 Task: Send an email with the signature Devin Parker with the subject Thank you for a leave of absence and the message We need to schedule a meeting with the client to discuss the project progress. Can you please arrange this? from softage.10@softage.net to softage.8@softage.net and move the email from Sent Items to the folder Competitive analysis
Action: Mouse moved to (97, 97)
Screenshot: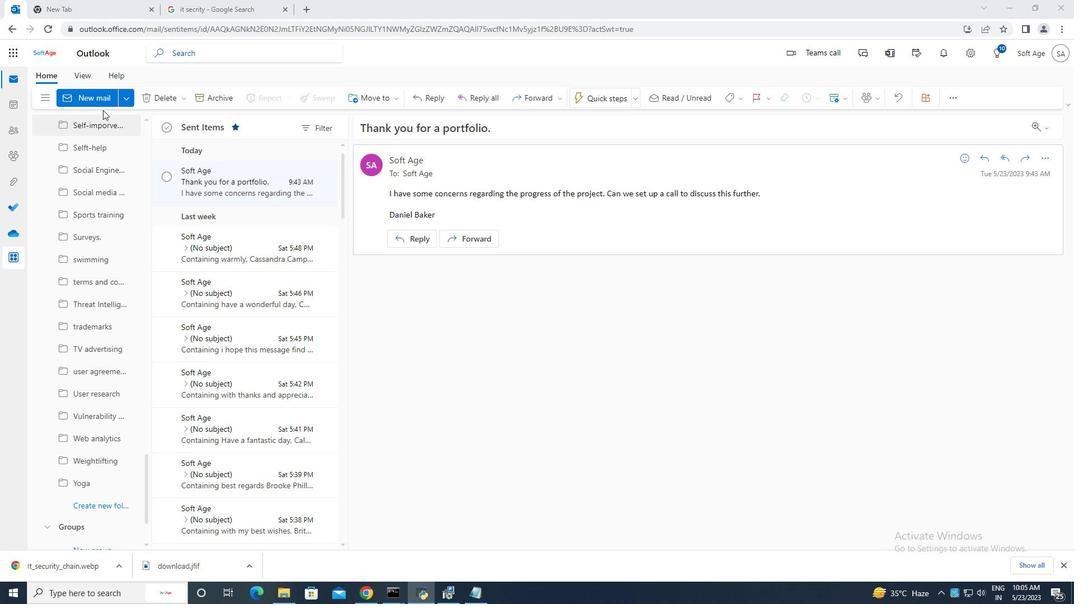 
Action: Mouse pressed left at (97, 97)
Screenshot: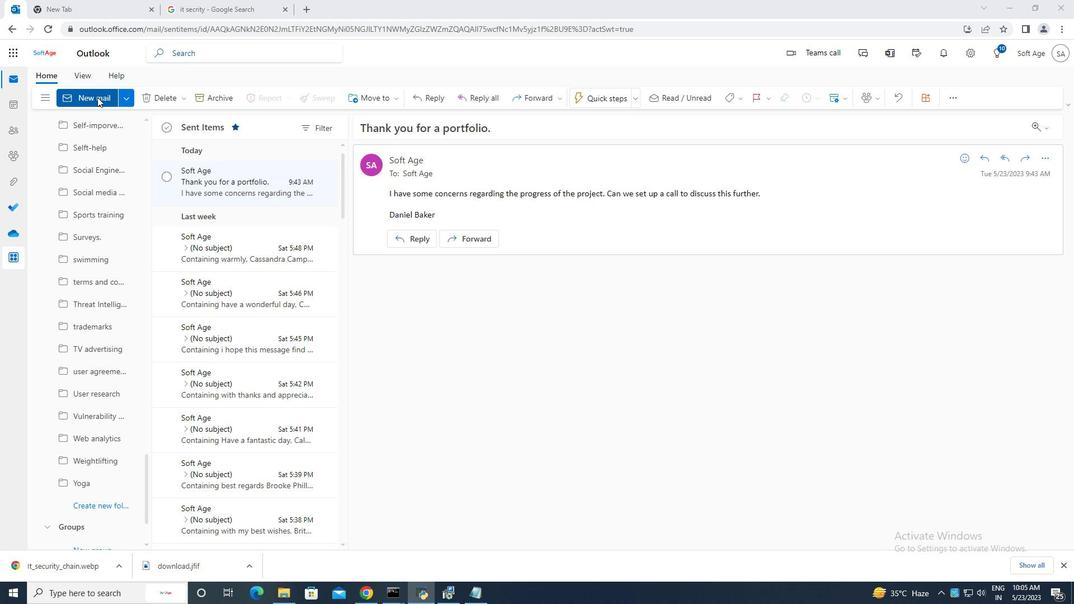 
Action: Mouse moved to (717, 101)
Screenshot: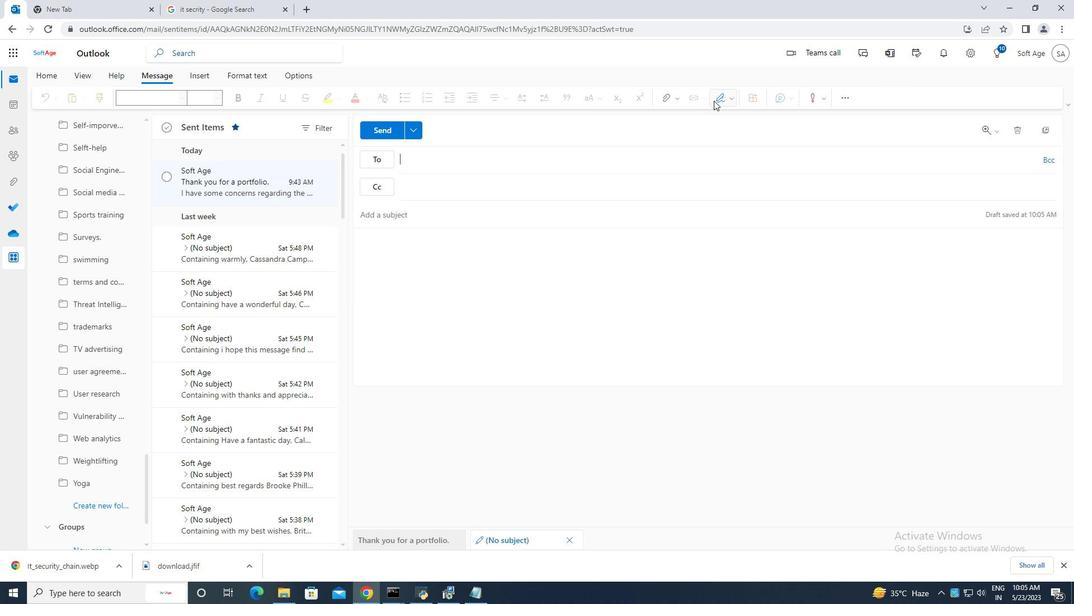 
Action: Mouse pressed left at (717, 101)
Screenshot: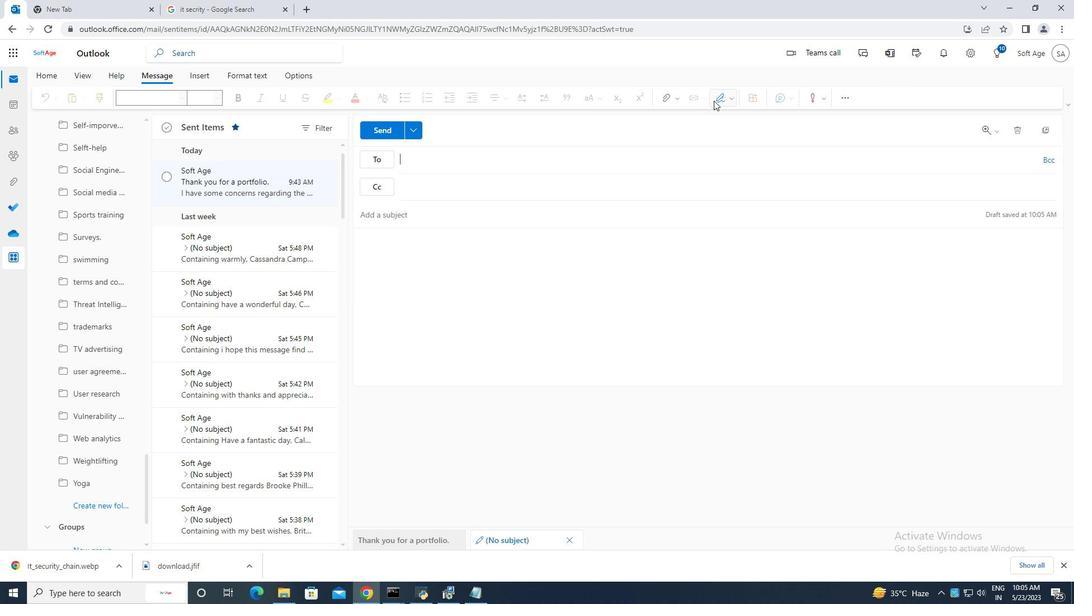 
Action: Mouse moved to (707, 147)
Screenshot: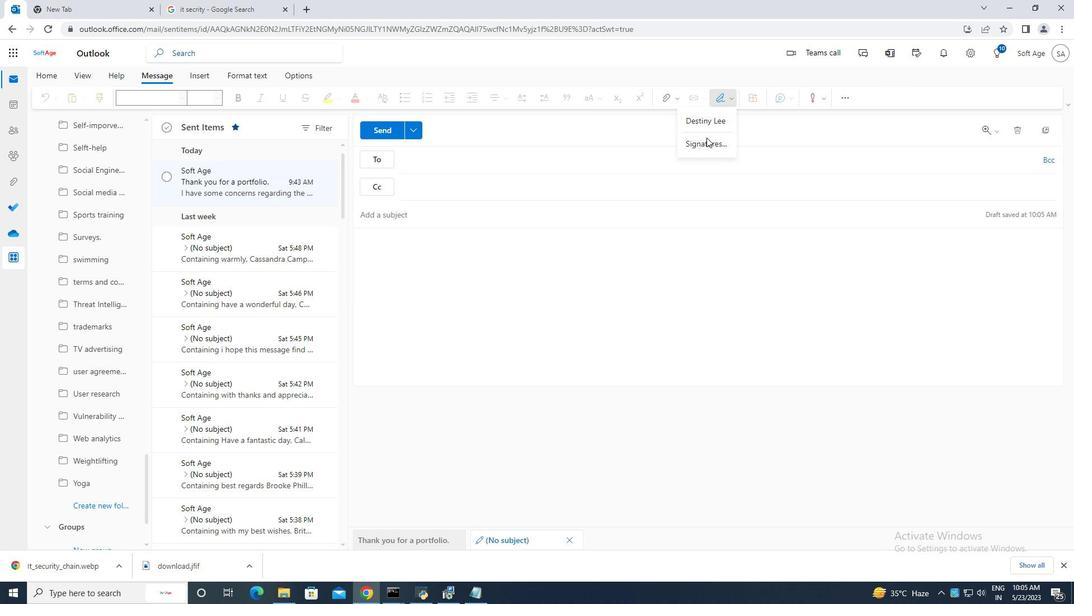 
Action: Mouse pressed left at (707, 147)
Screenshot: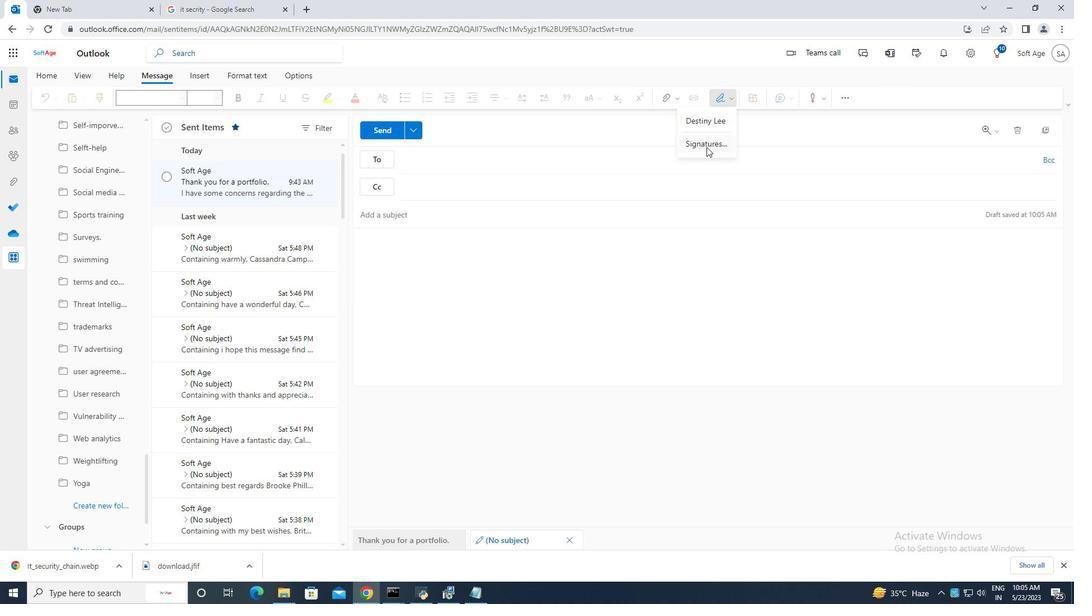 
Action: Mouse moved to (758, 188)
Screenshot: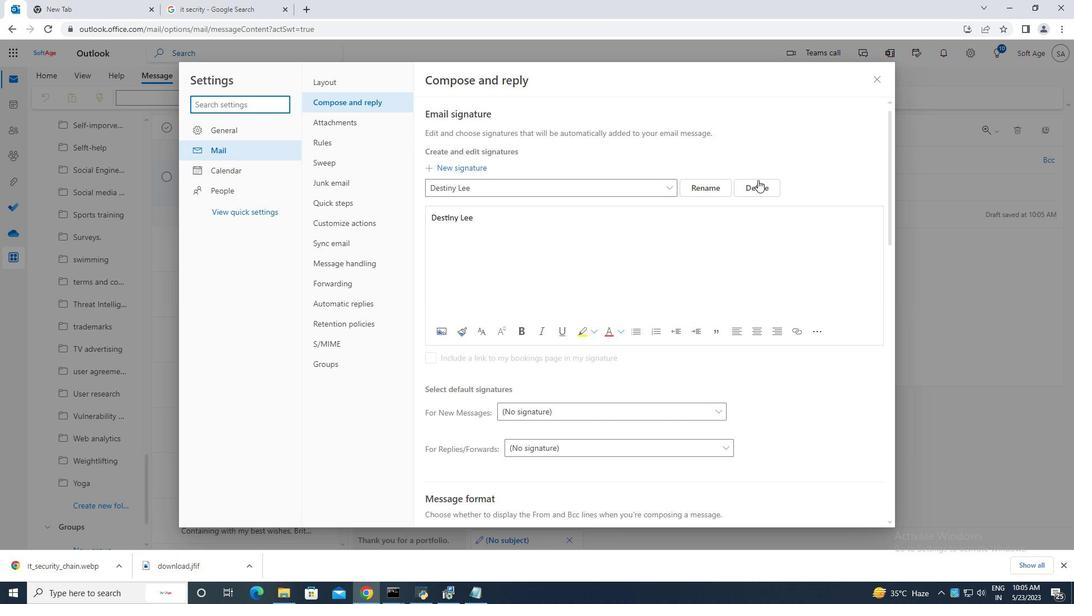
Action: Mouse pressed left at (758, 188)
Screenshot: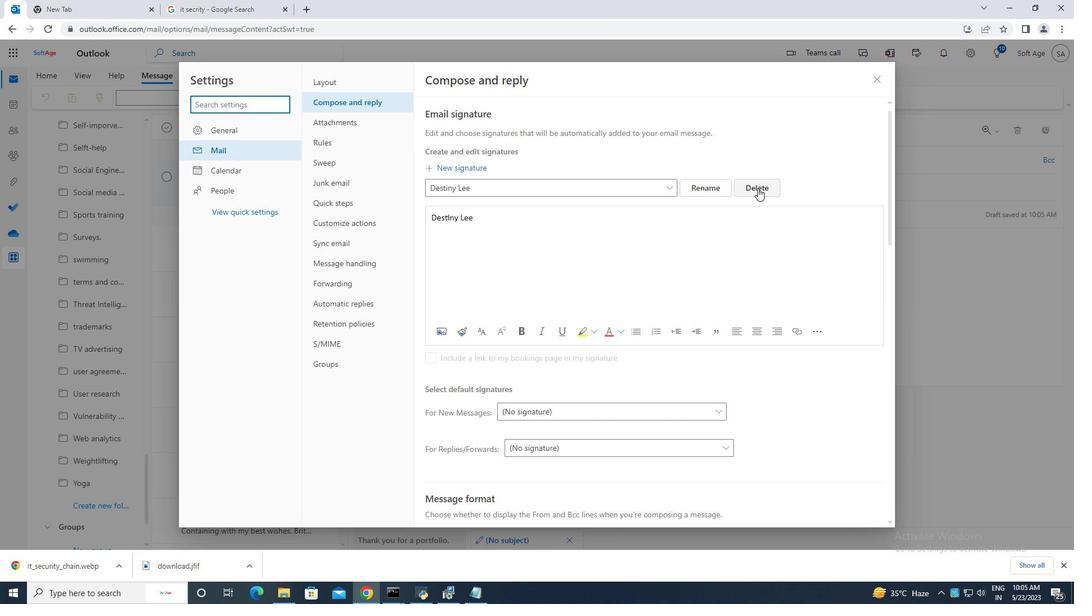 
Action: Mouse moved to (500, 192)
Screenshot: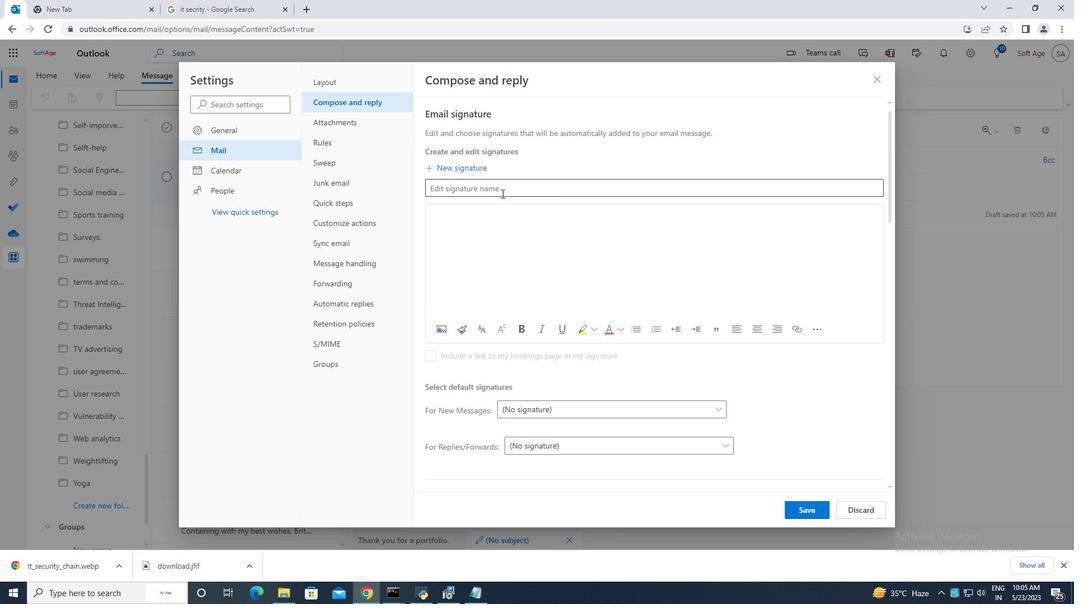 
Action: Mouse pressed left at (500, 192)
Screenshot: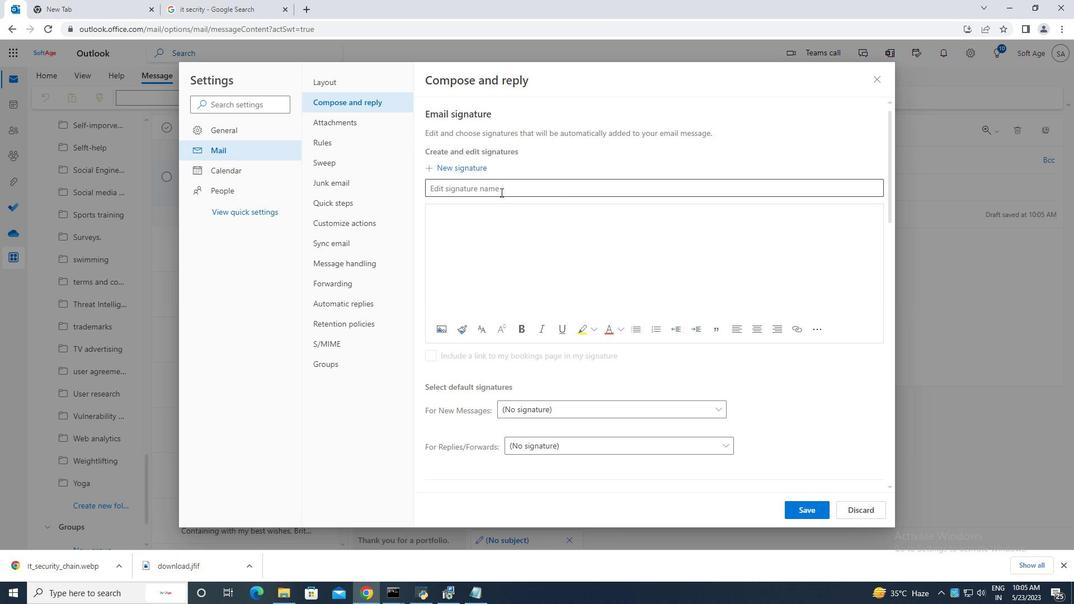 
Action: Mouse moved to (497, 192)
Screenshot: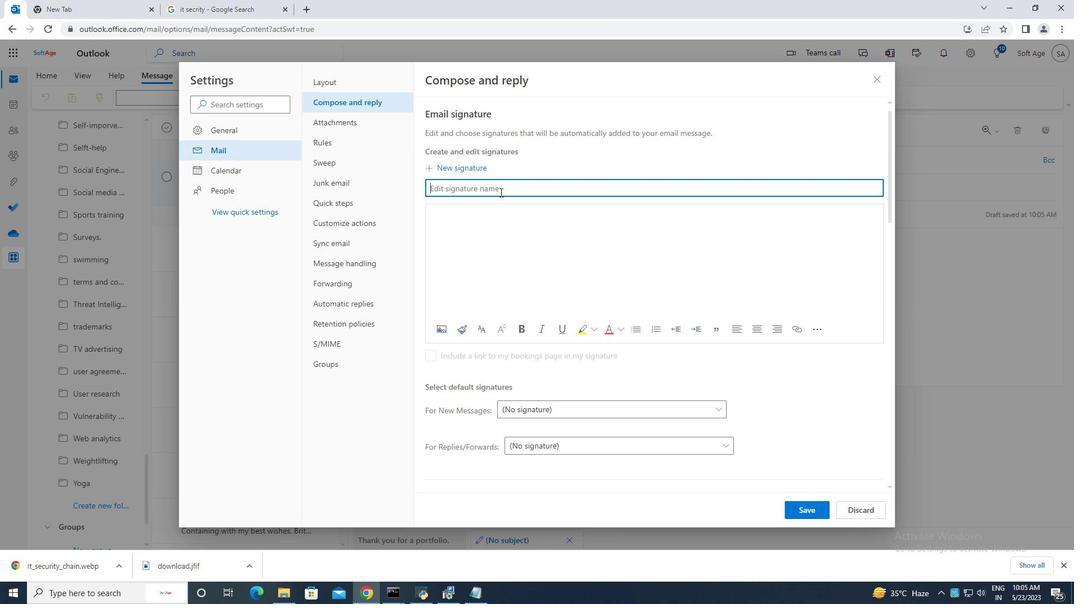 
Action: Key pressed <Key.caps_lock>D<Key.caps_lock>evin<Key.space><Key.caps_lock>PARKER<Key.space><Key.backspace><Key.backspace><Key.backspace><Key.backspace><Key.backspace><Key.backspace><Key.caps_lock>arker
Screenshot: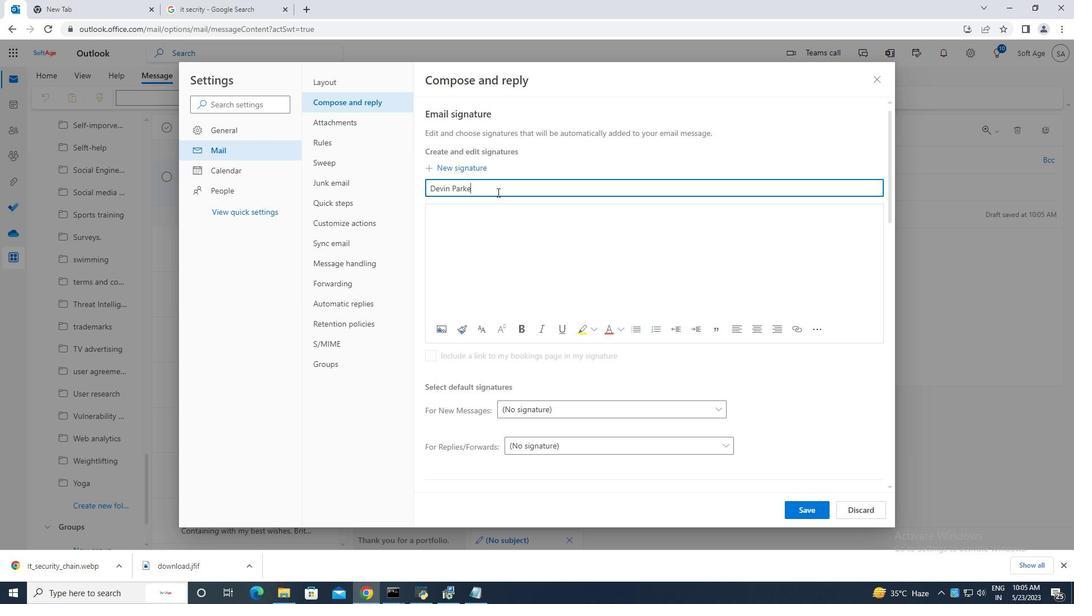
Action: Mouse moved to (450, 217)
Screenshot: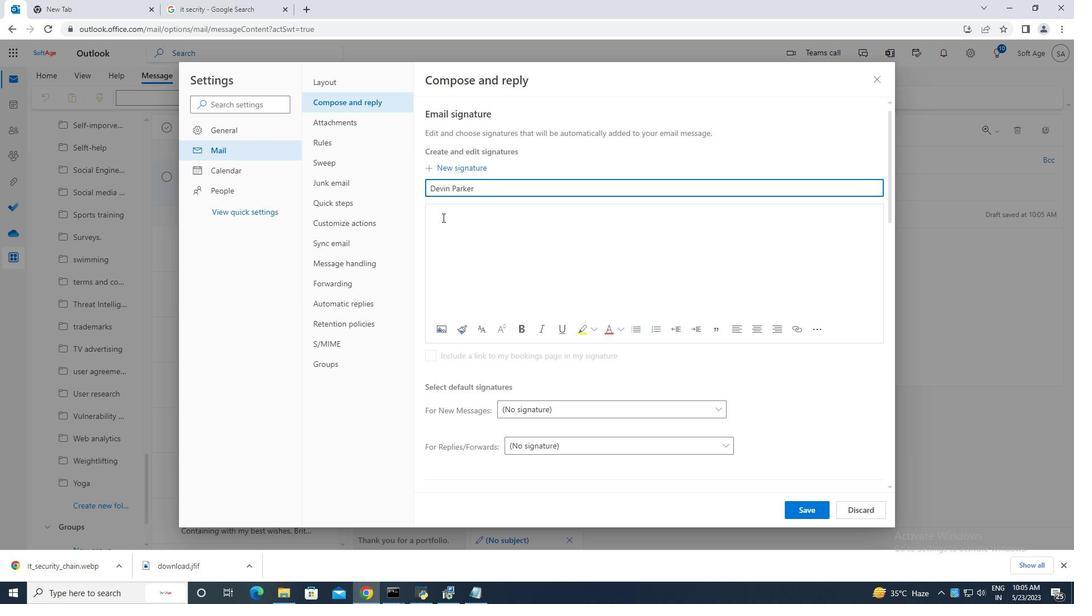 
Action: Mouse pressed left at (450, 217)
Screenshot: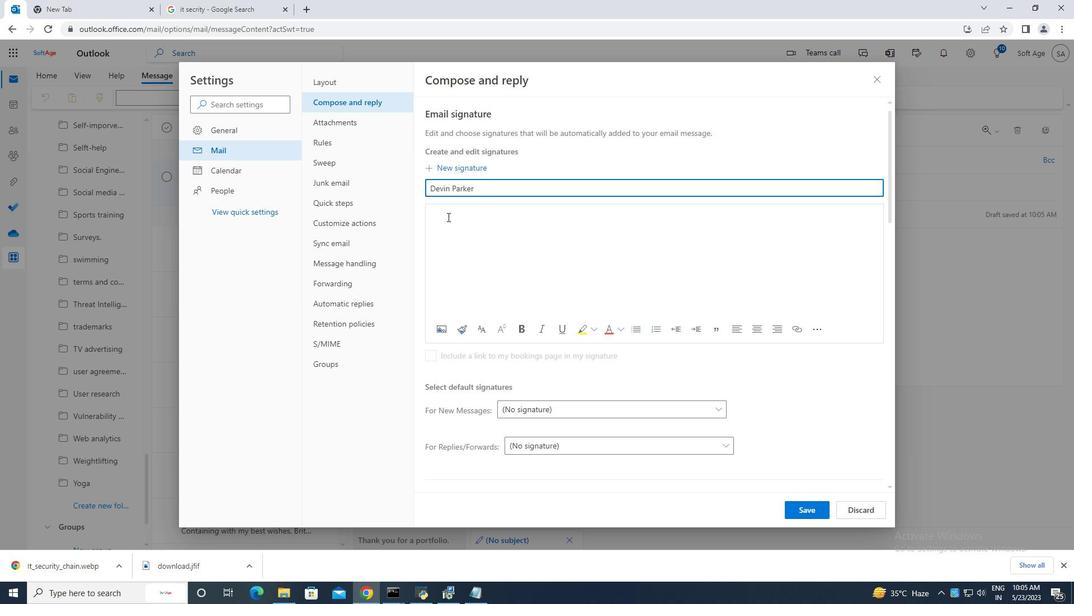 
Action: Mouse moved to (475, 221)
Screenshot: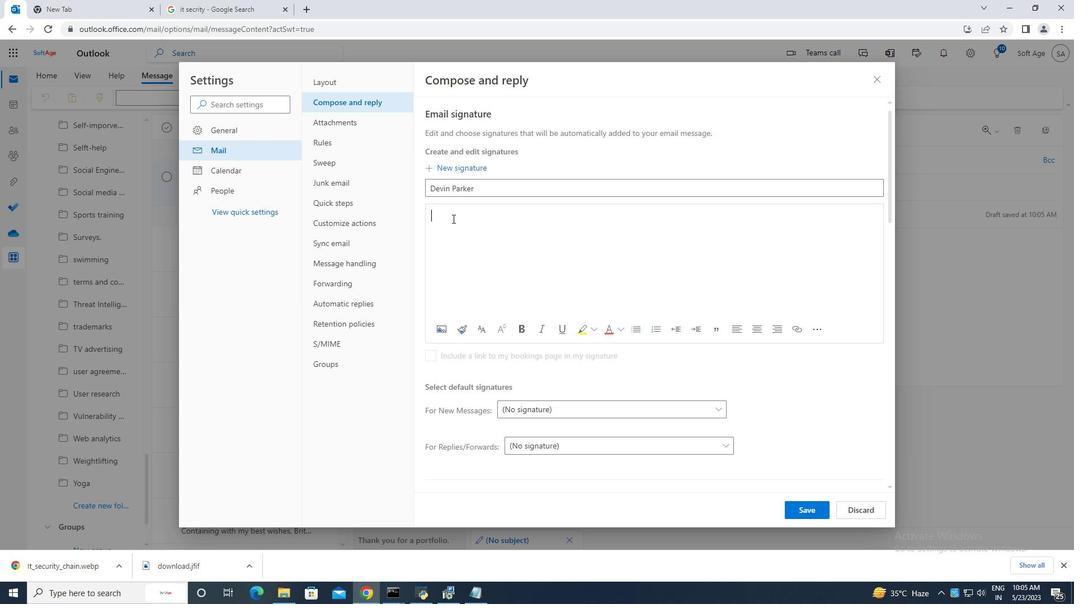 
Action: Key pressed <Key.caps_lock>D<Key.caps_lock>evin<Key.space><Key.caps_lock>P<Key.caps_lock>arker
Screenshot: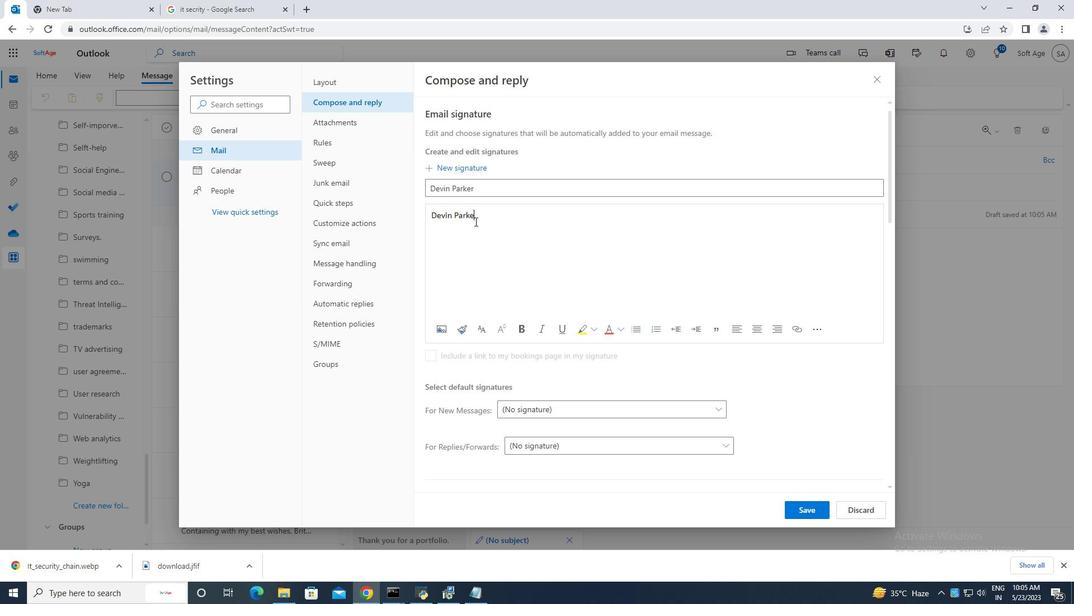 
Action: Mouse moved to (820, 511)
Screenshot: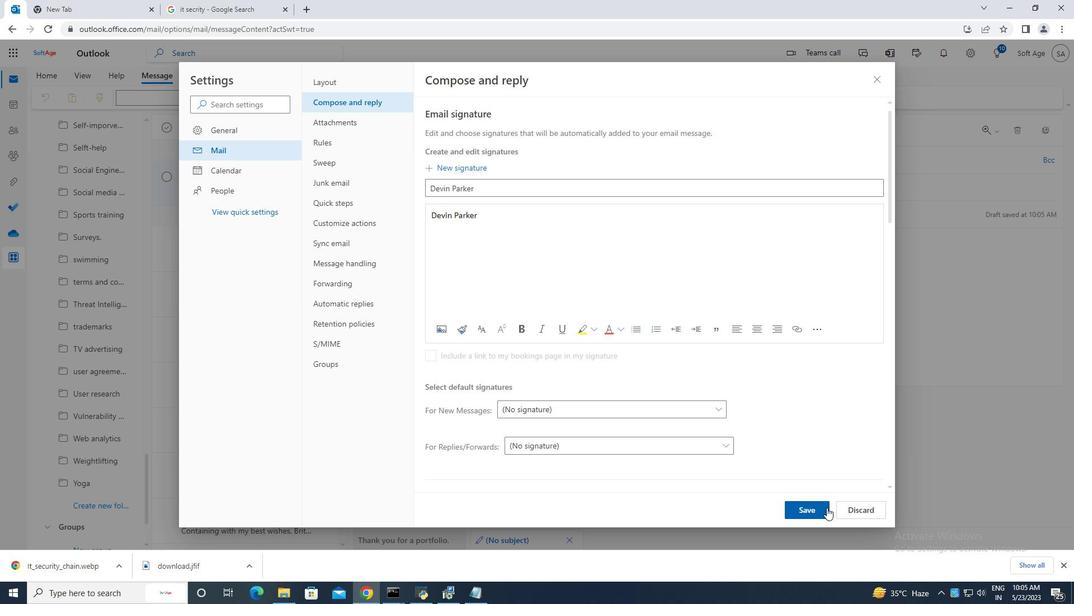
Action: Mouse pressed left at (820, 511)
Screenshot: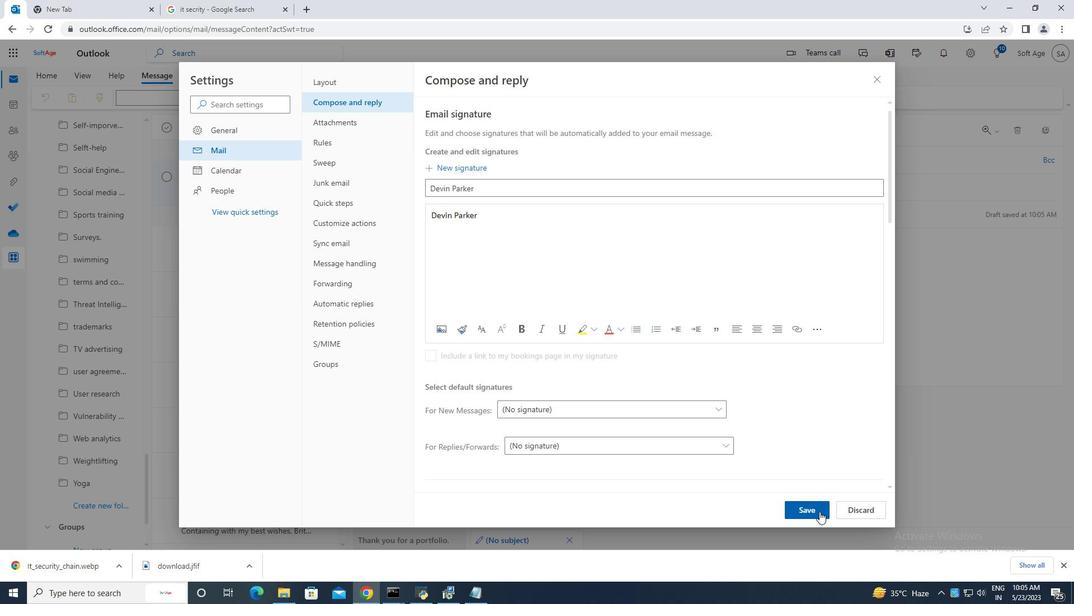 
Action: Mouse moved to (881, 84)
Screenshot: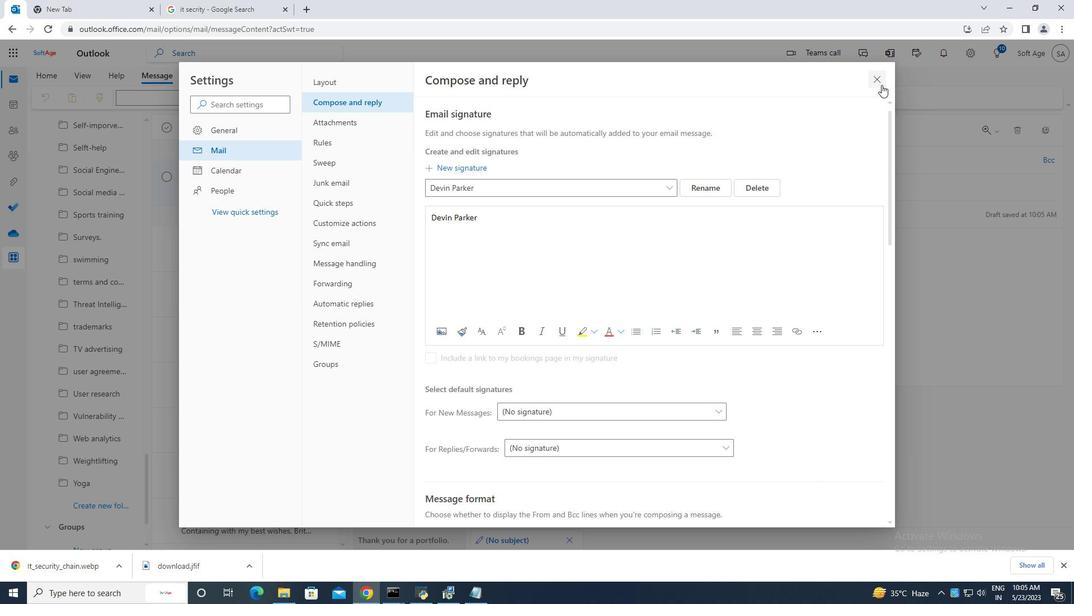 
Action: Mouse pressed left at (881, 84)
Screenshot: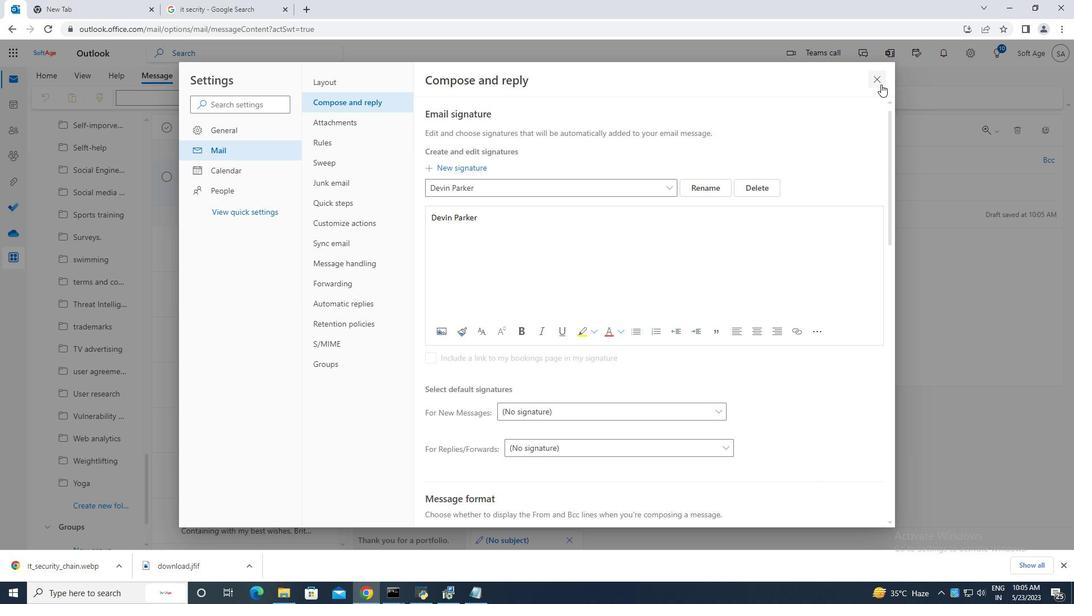 
Action: Mouse moved to (727, 99)
Screenshot: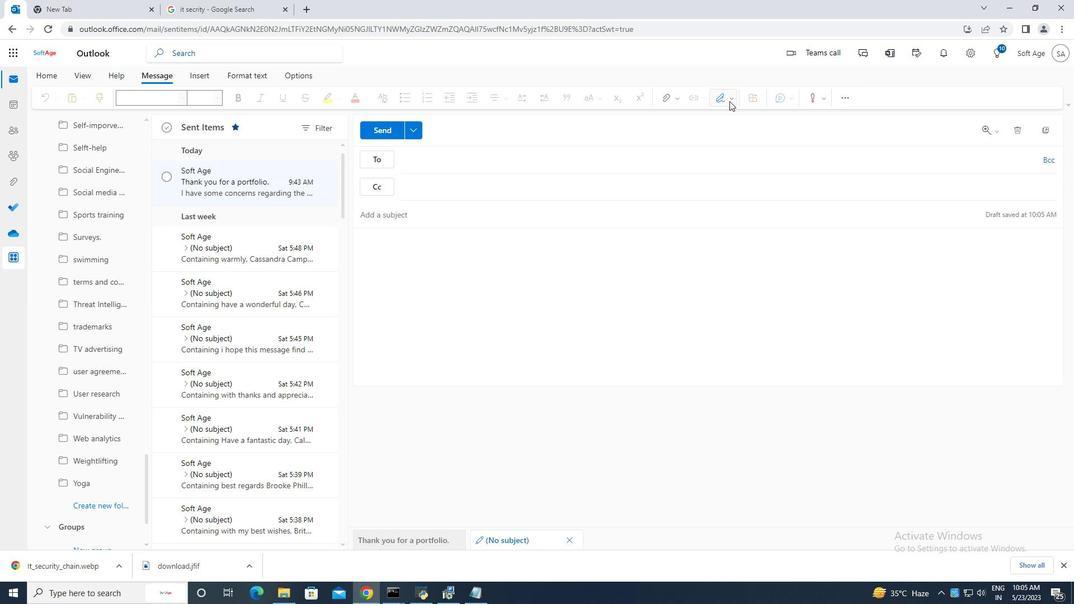 
Action: Mouse pressed left at (727, 99)
Screenshot: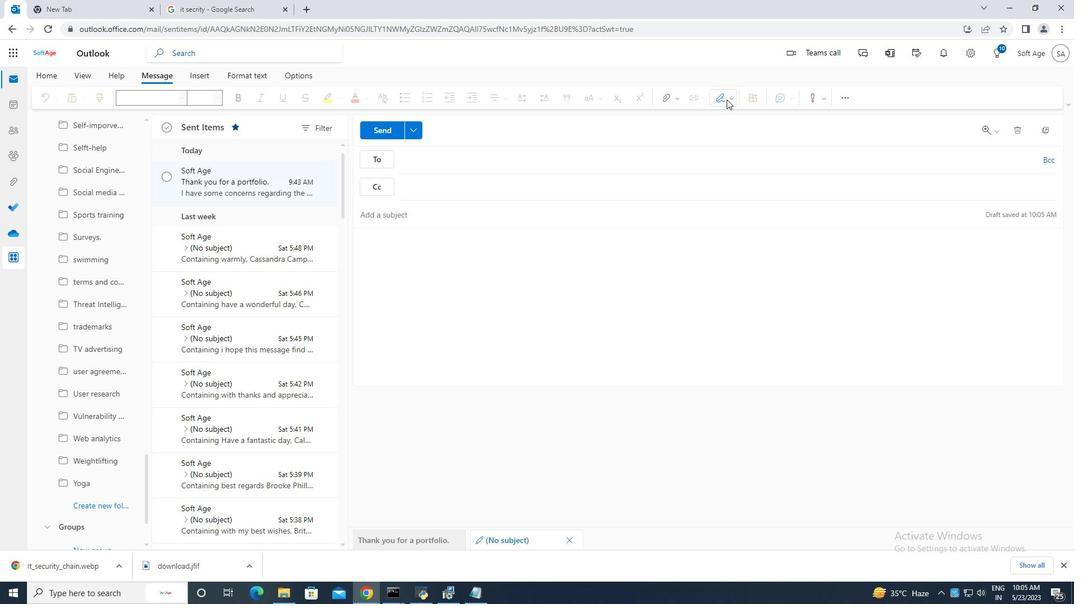 
Action: Mouse moved to (714, 116)
Screenshot: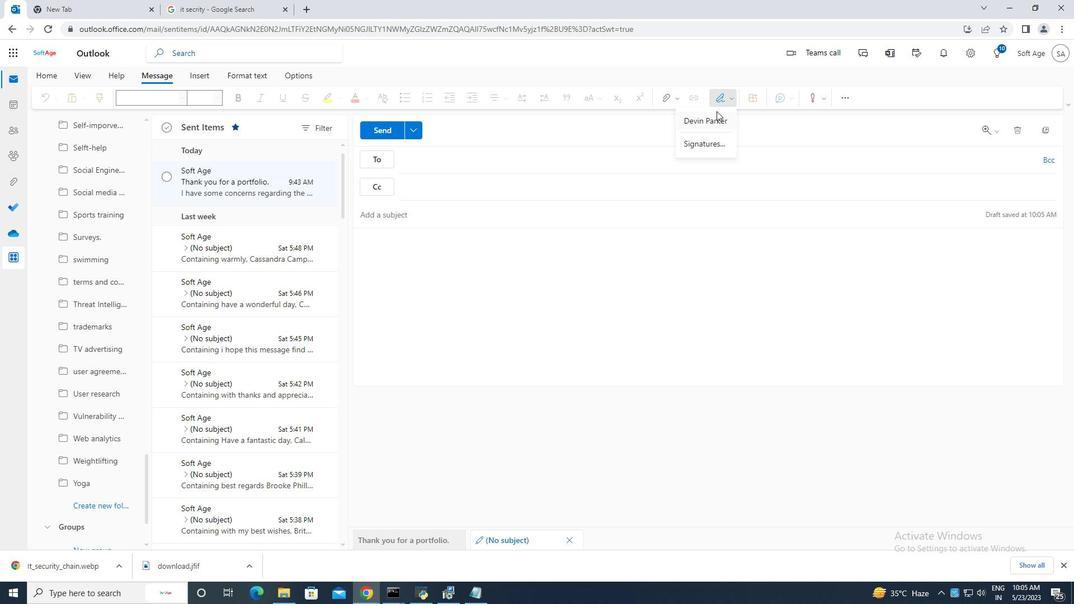 
Action: Mouse pressed left at (714, 116)
Screenshot: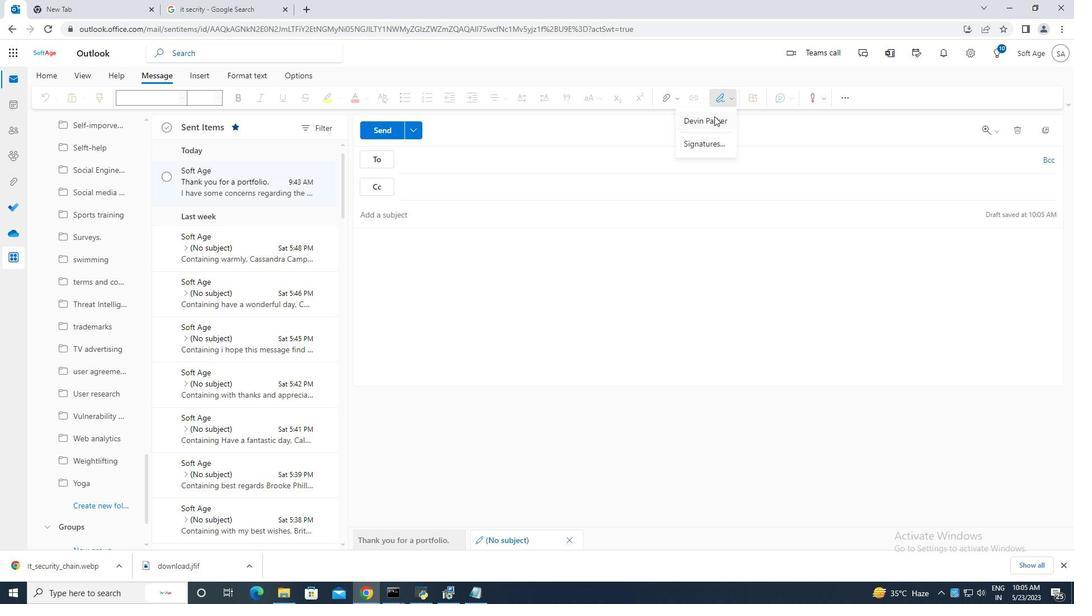 
Action: Mouse moved to (394, 211)
Screenshot: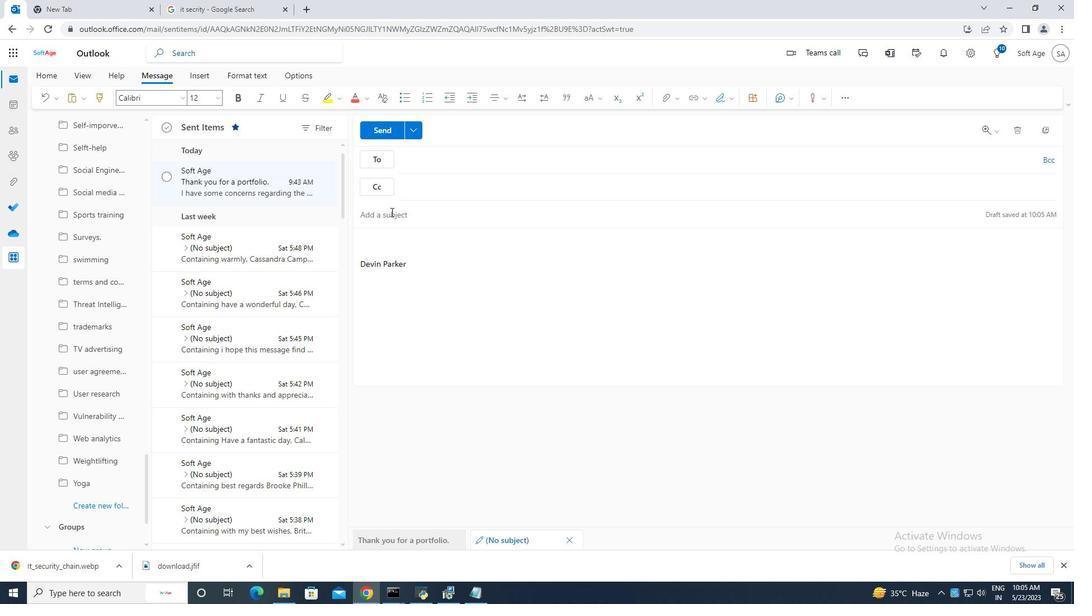
Action: Mouse pressed left at (394, 211)
Screenshot: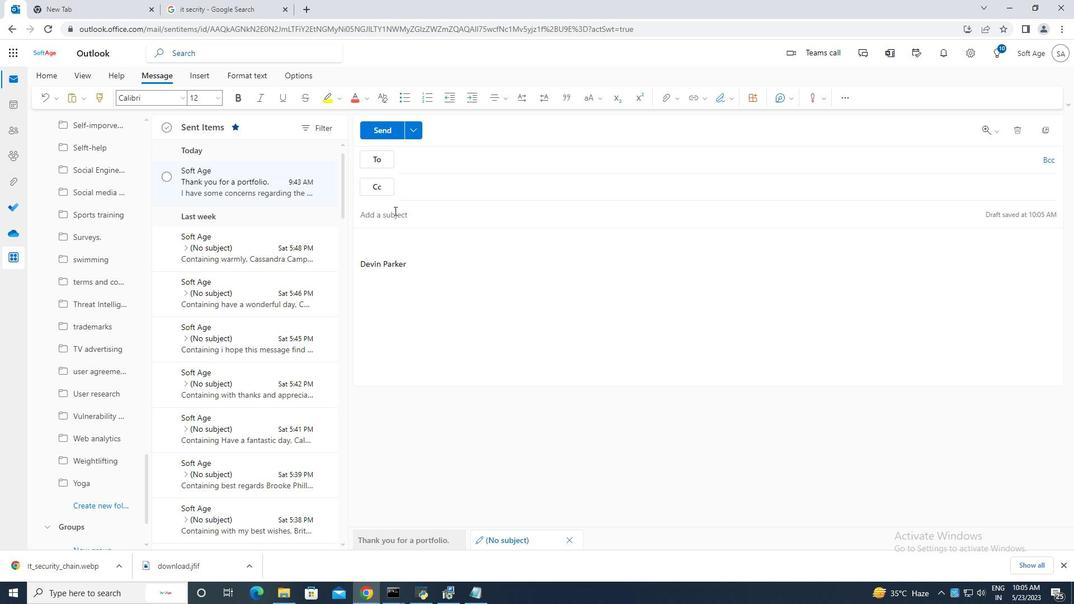 
Action: Mouse moved to (386, 214)
Screenshot: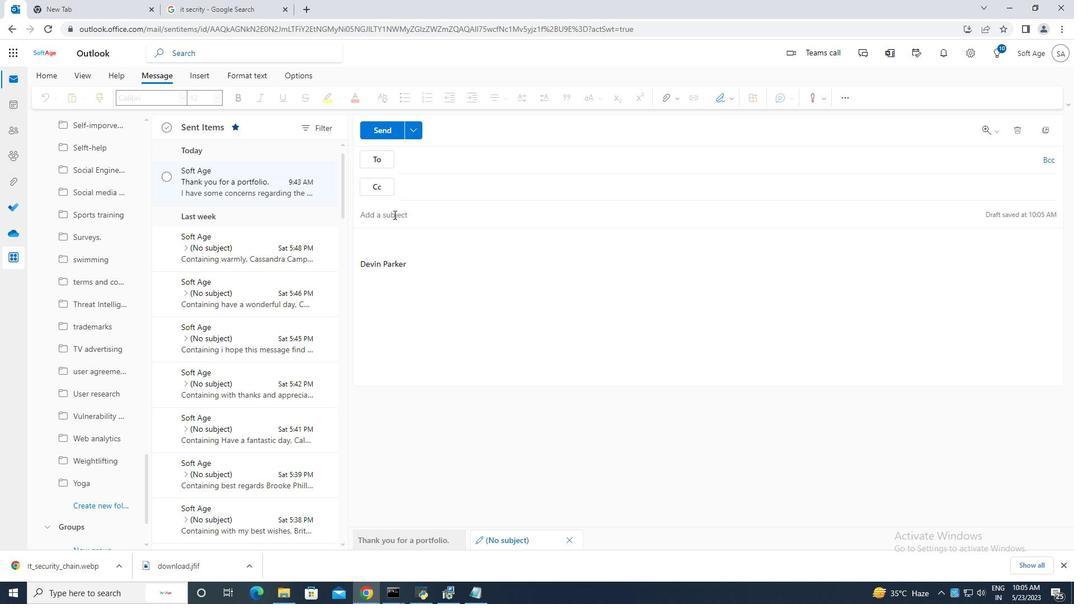 
Action: Key pressed <Key.caps_lock>T<Key.caps_lock>hank<Key.space>you<Key.space><Key.backspace><Key.space>
Screenshot: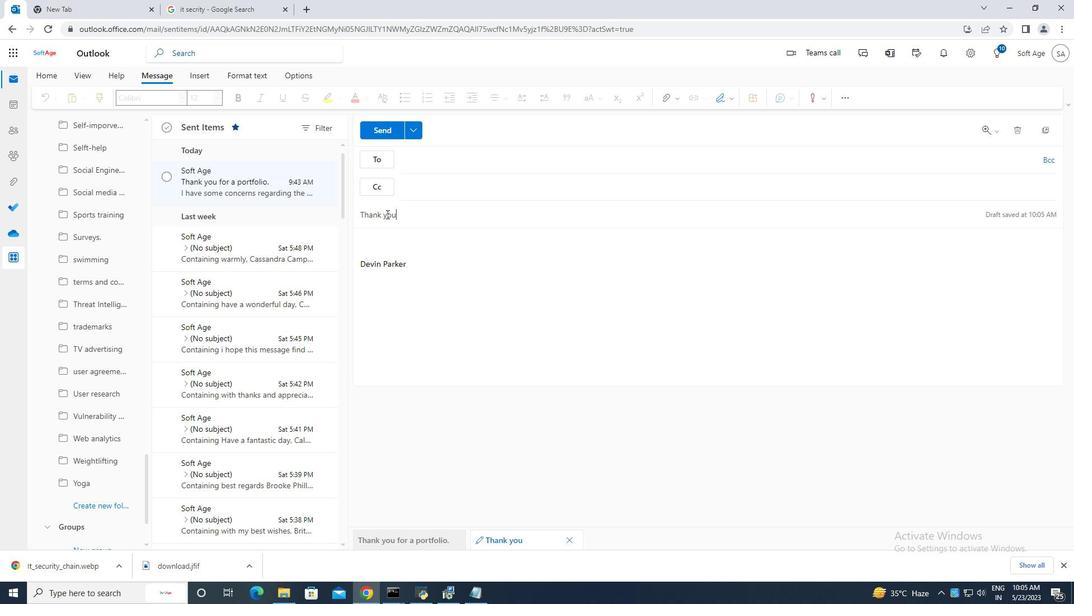 
Action: Mouse moved to (721, 159)
Screenshot: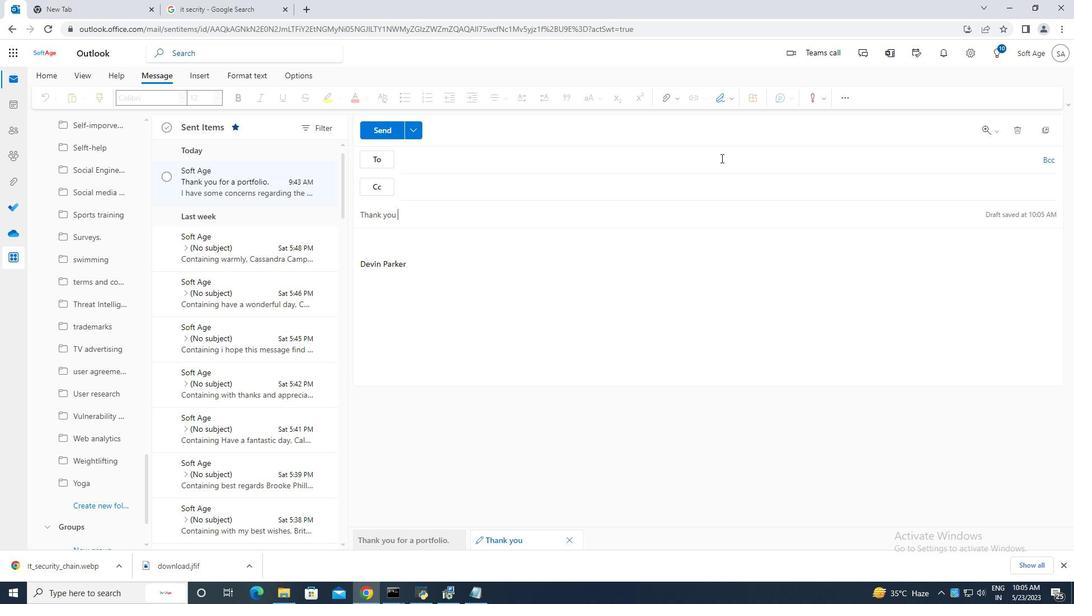 
Action: Key pressed for<Key.space>a<Key.space>leave<Key.space>of<Key.space>absence<Key.space><Key.backspace>.
Screenshot: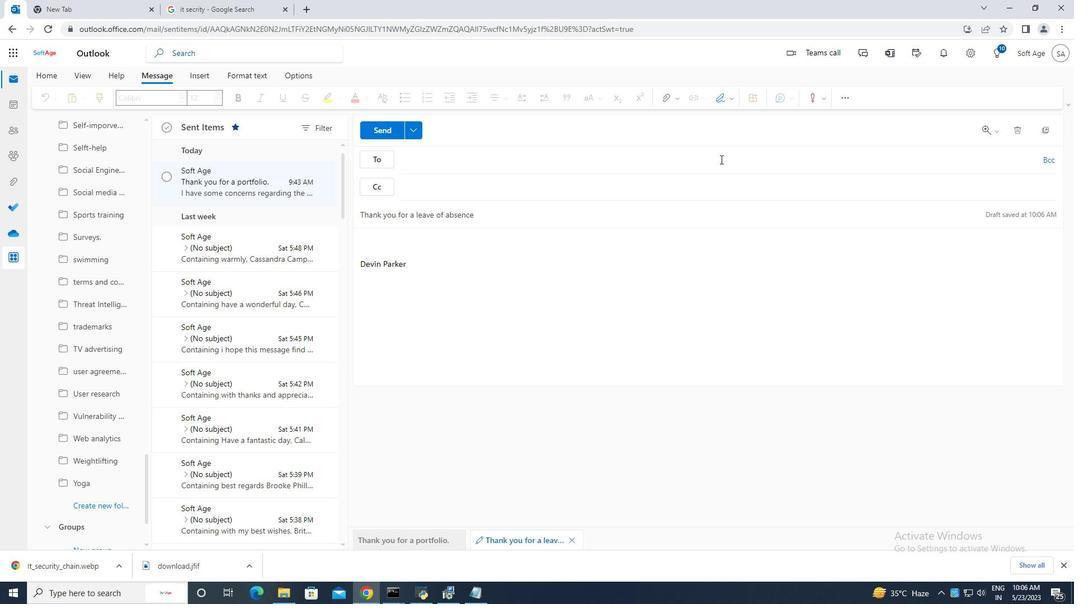 
Action: Mouse moved to (399, 238)
Screenshot: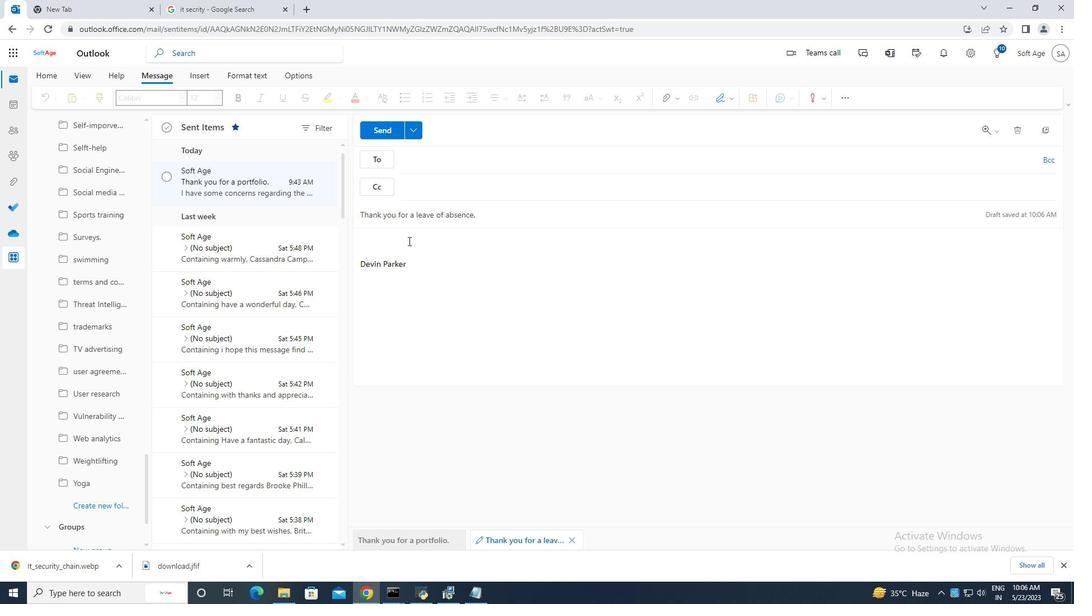 
Action: Mouse pressed left at (399, 238)
Screenshot: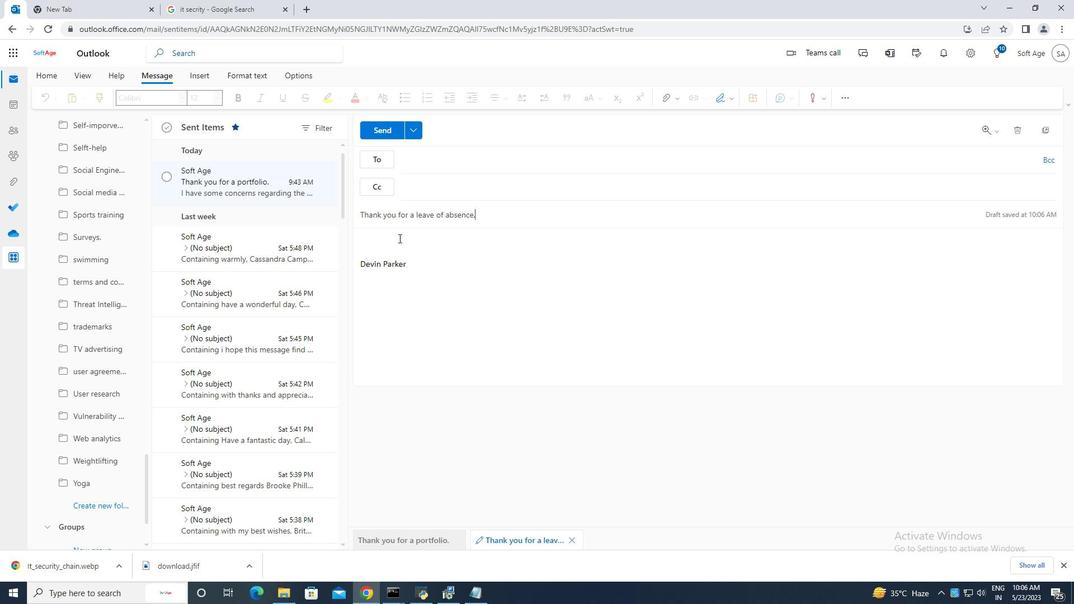 
Action: Mouse moved to (384, 238)
Screenshot: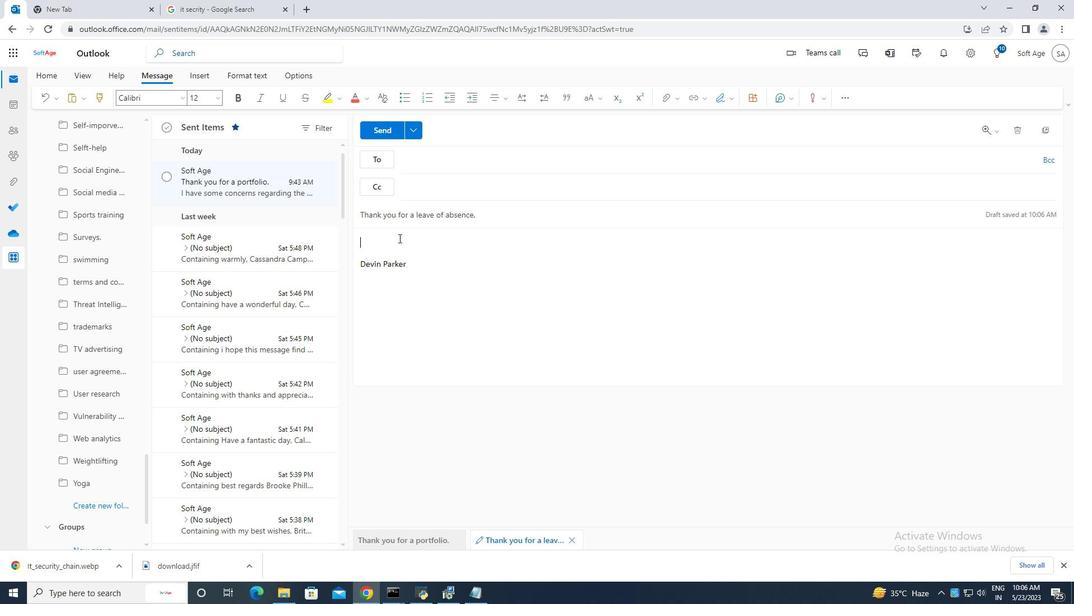 
Action: Key pressed <Key.caps_lock>W<Key.caps_lock>e<Key.space>need<Key.space>to<Key.space>d<Key.backspace>sechedule<Key.space>a<Key.space>meeting<Key.space><Key.left><Key.left><Key.left><Key.left><Key.left><Key.left><Key.left><Key.left><Key.left><Key.left><Key.left><Key.left><Key.left><Key.left><Key.left><Key.left><Key.left><Key.left><Key.backspace><Key.right><Key.right><Key.right><Key.right><Key.right><Key.right><Key.right><Key.right><Key.right><Key.right><Key.right><Key.right><Key.right><Key.right><Key.right><Key.right><Key.right><Key.space>with<Key.space>the<Key.space>clientto<Key.backspace><Key.backspace><Key.space>to<Key.space>discuss<Key.space>the<Key.space>project<Key.space>progress.
Screenshot: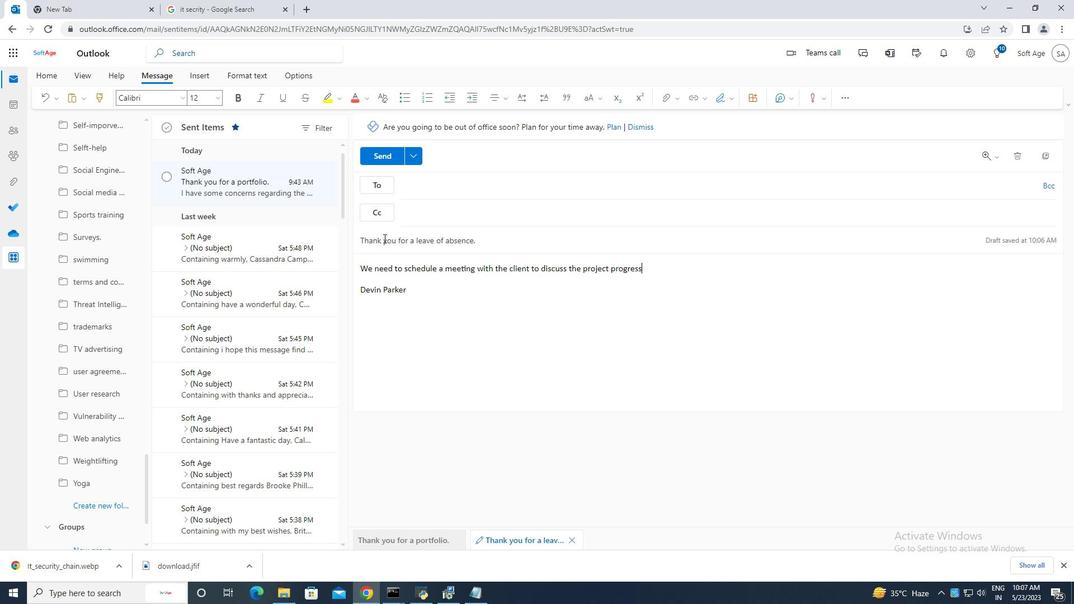 
Action: Mouse moved to (381, 227)
Screenshot: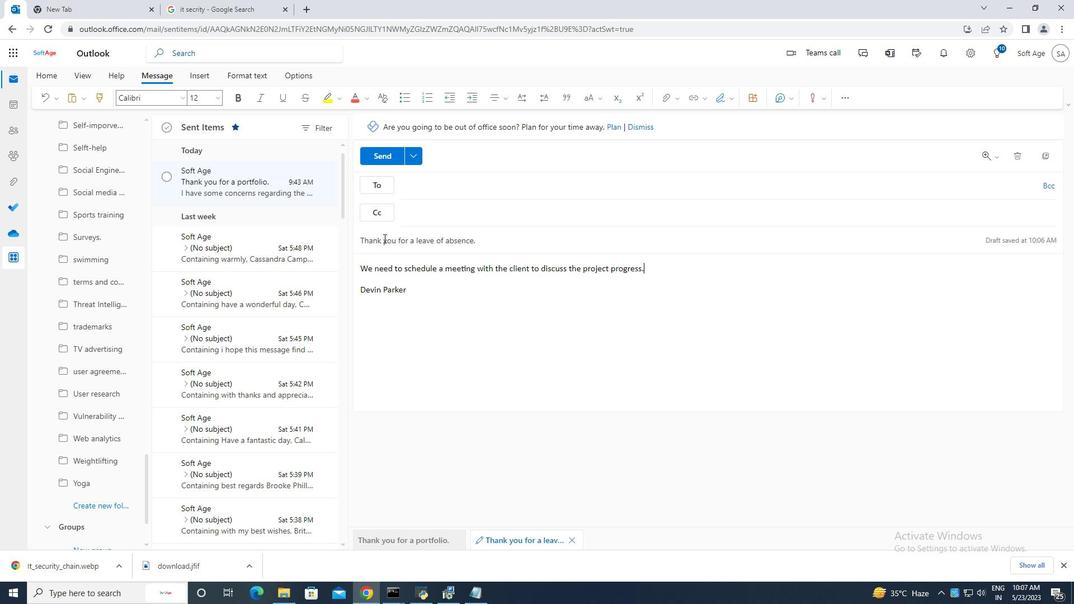 
Action: Key pressed <Key.space><Key.caps_lock>C<Key.caps_lock>an<Key.space>you<Key.space>please<Key.space>arrange<Key.space>this.
Screenshot: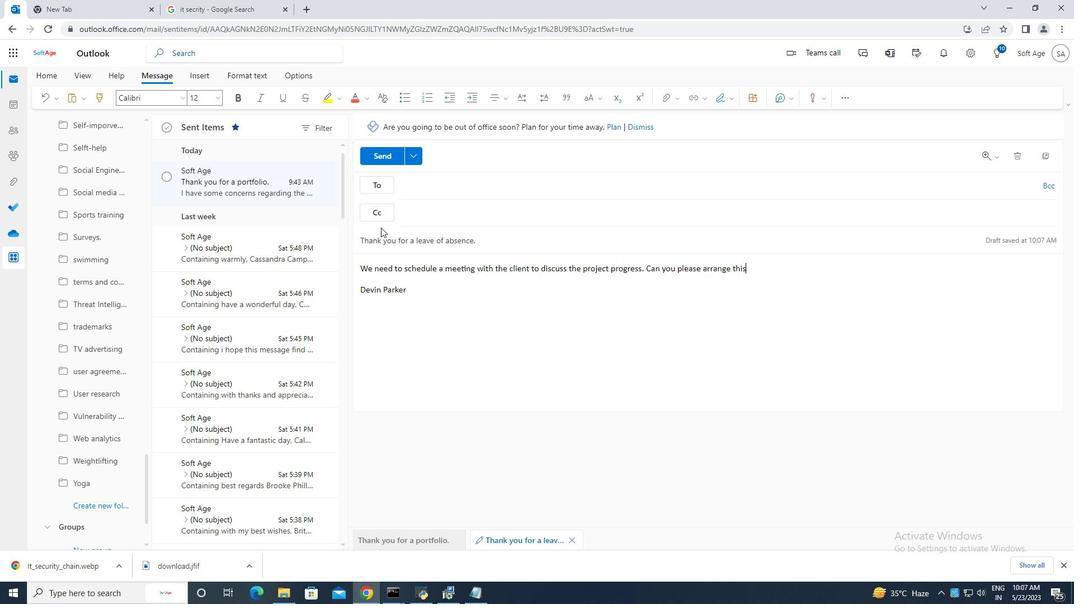 
Action: Mouse moved to (117, 506)
Screenshot: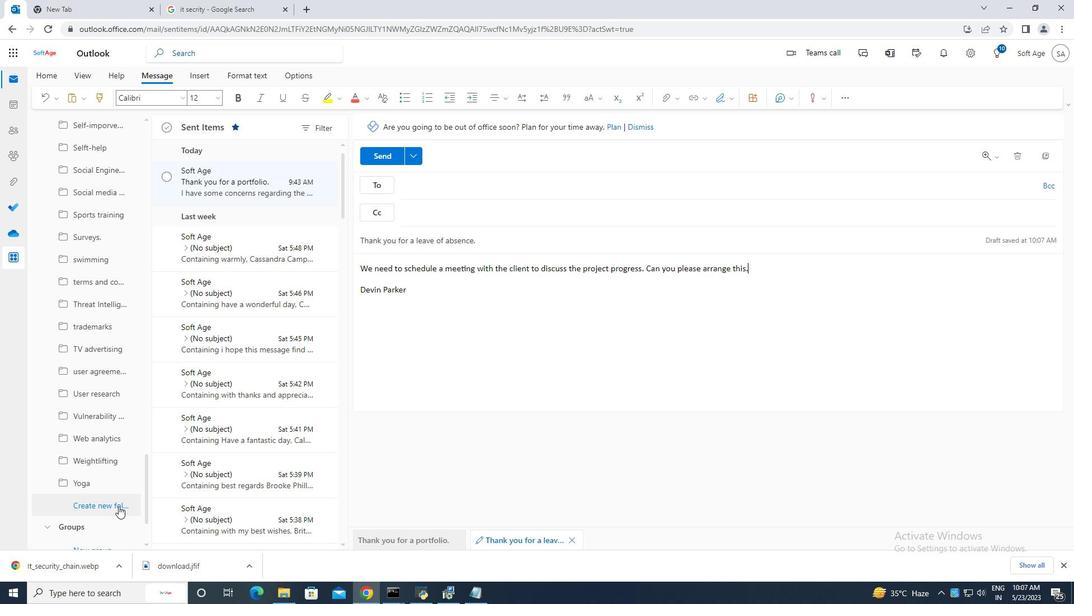 
Action: Mouse pressed left at (117, 506)
Screenshot: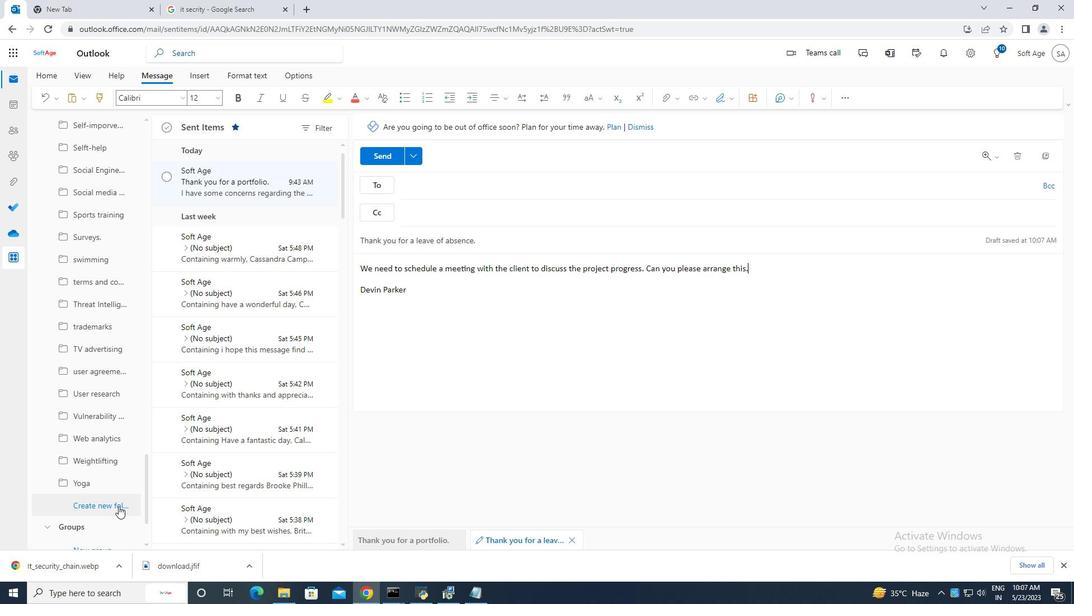 
Action: Mouse moved to (103, 496)
Screenshot: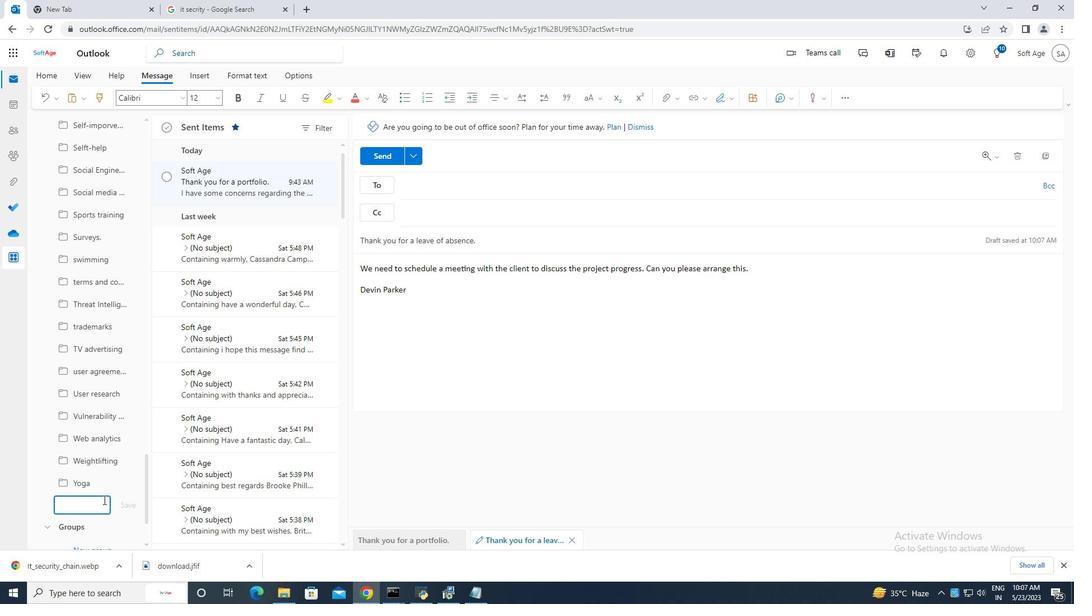 
Action: Key pressed <Key.caps_lock>C<Key.caps_lock>ompetitve<Key.space><Key.backspace><Key.backspace><Key.backspace><Key.backspace>tive<Key.space>analu<Key.backspace>ysis<Key.space>
Screenshot: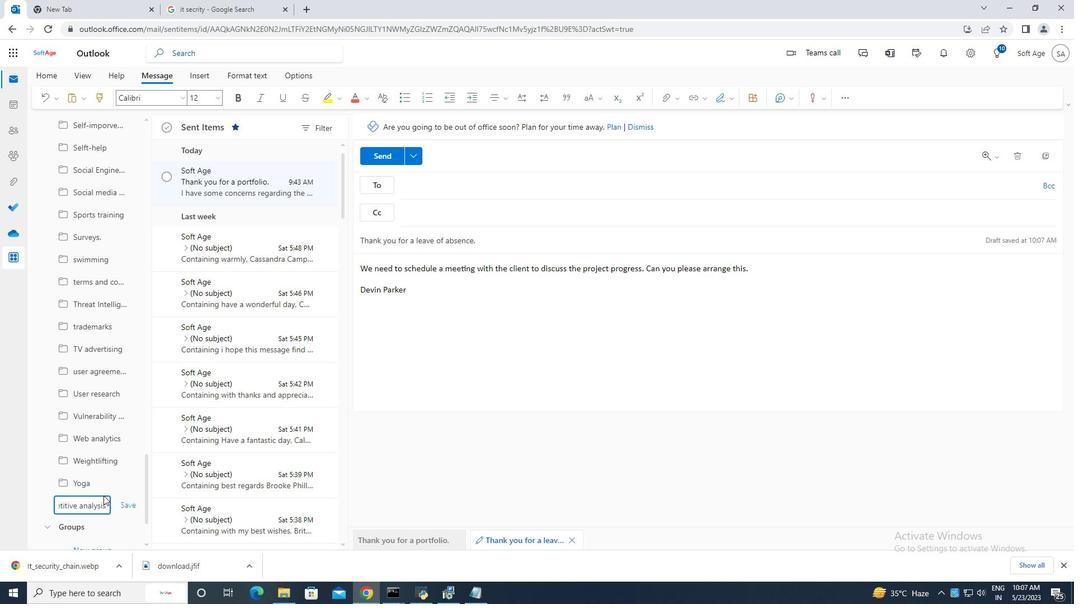 
Action: Mouse moved to (127, 506)
Screenshot: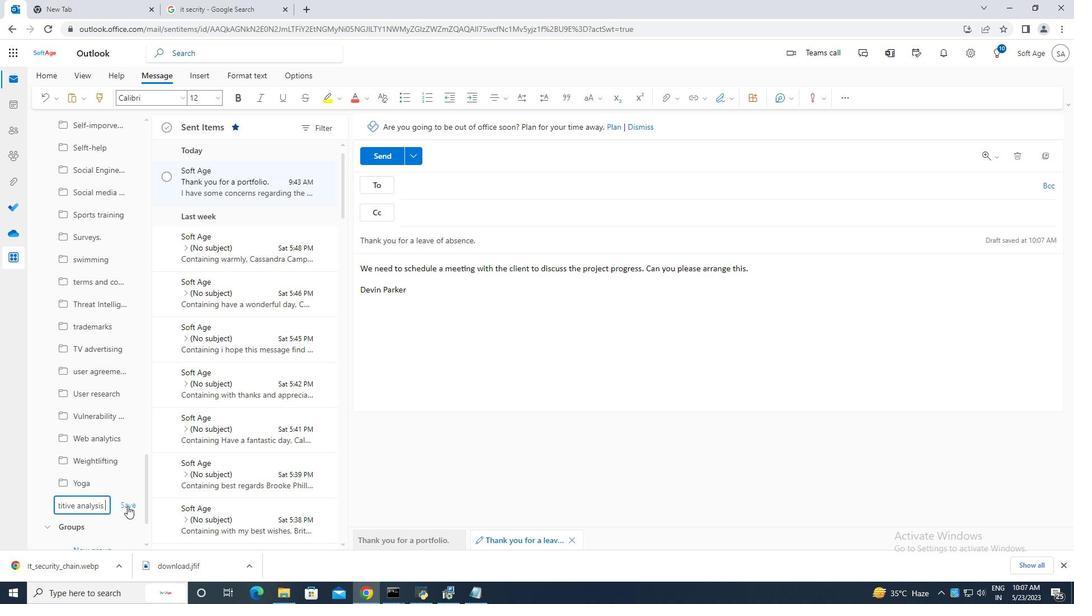 
Action: Mouse pressed left at (127, 506)
Screenshot: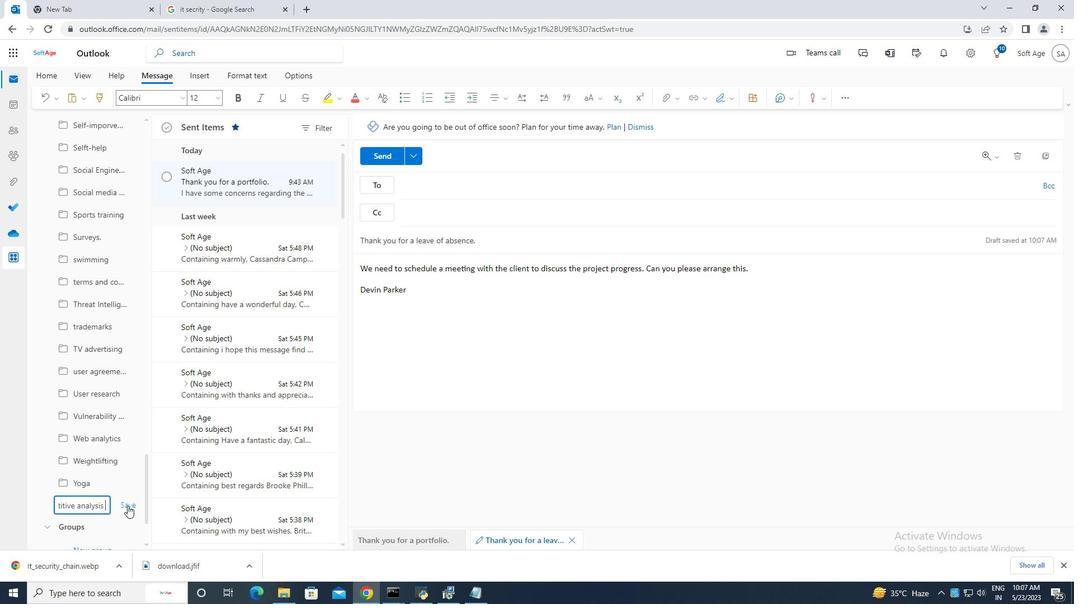 
Action: Mouse moved to (378, 159)
Screenshot: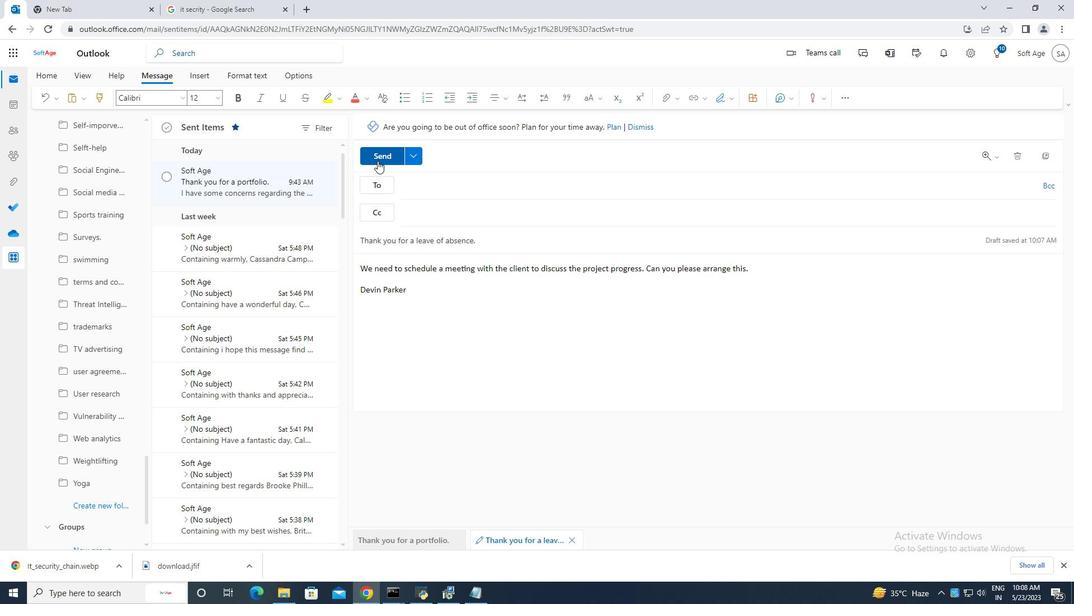 
Action: Mouse pressed left at (378, 159)
Screenshot: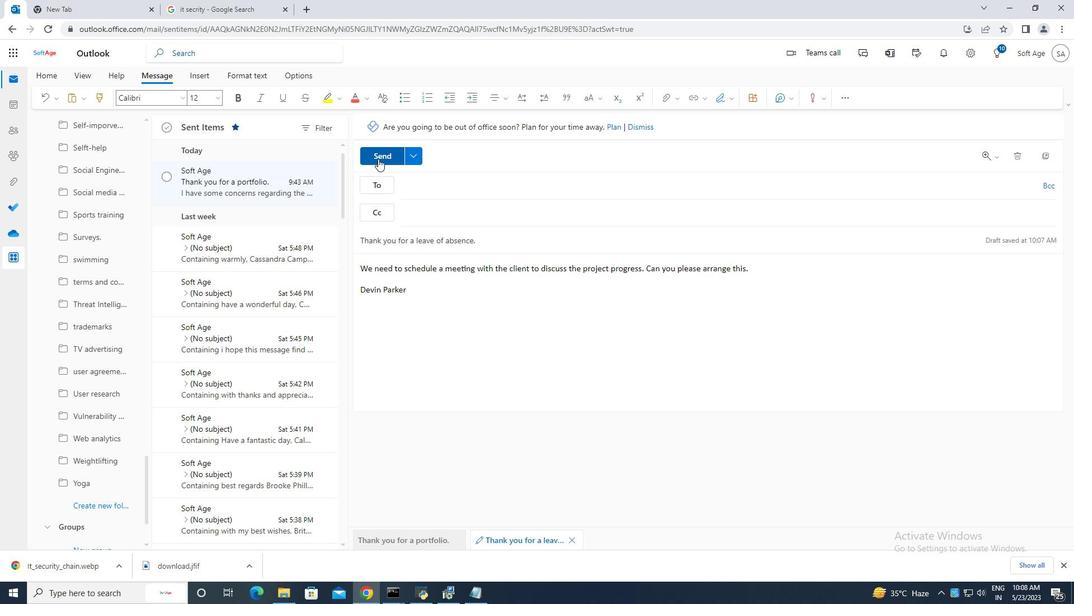 
Action: Mouse moved to (438, 204)
Screenshot: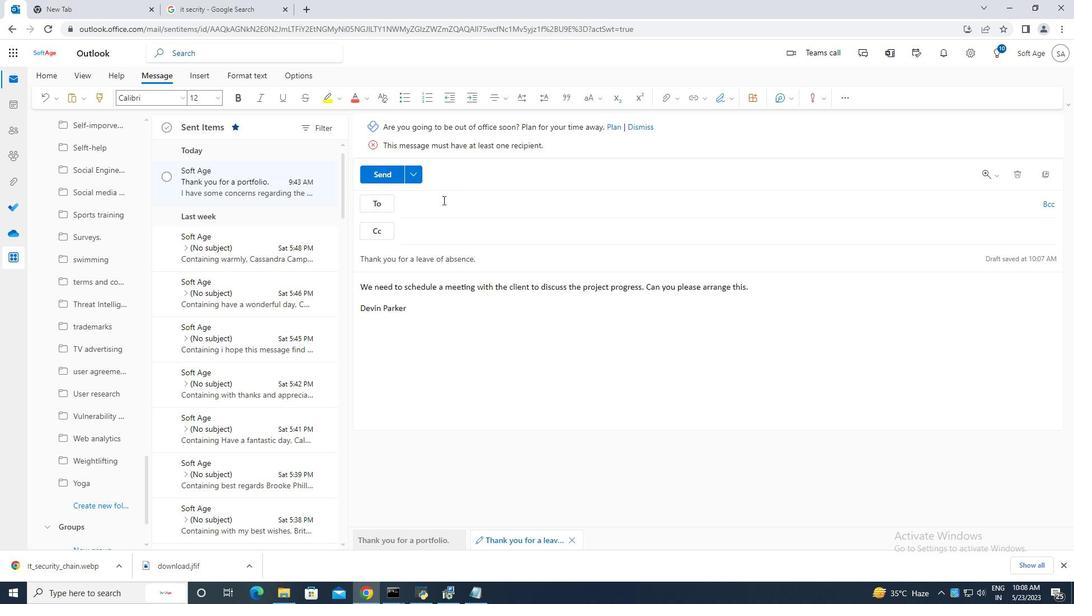 
Action: Mouse pressed left at (438, 204)
Screenshot: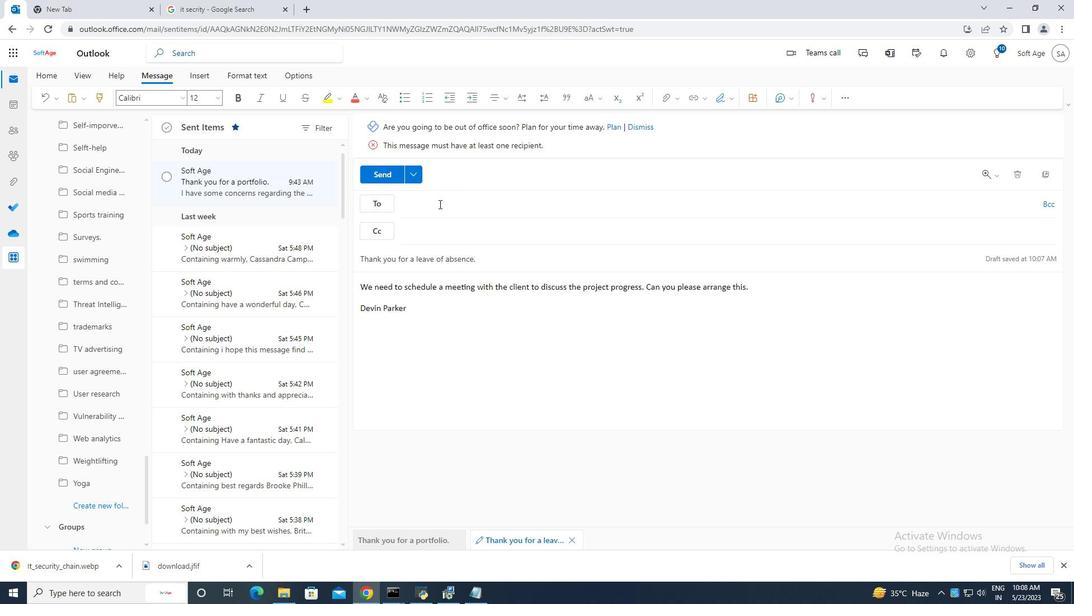 
Action: Mouse moved to (439, 204)
Screenshot: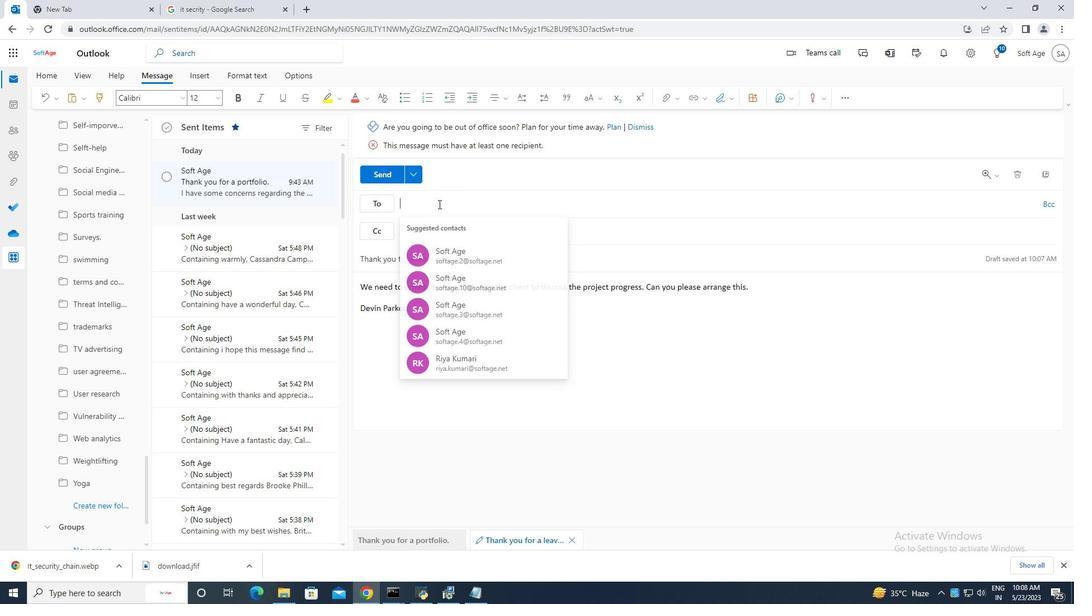
Action: Key pressed softage.8<Key.shift>@
Screenshot: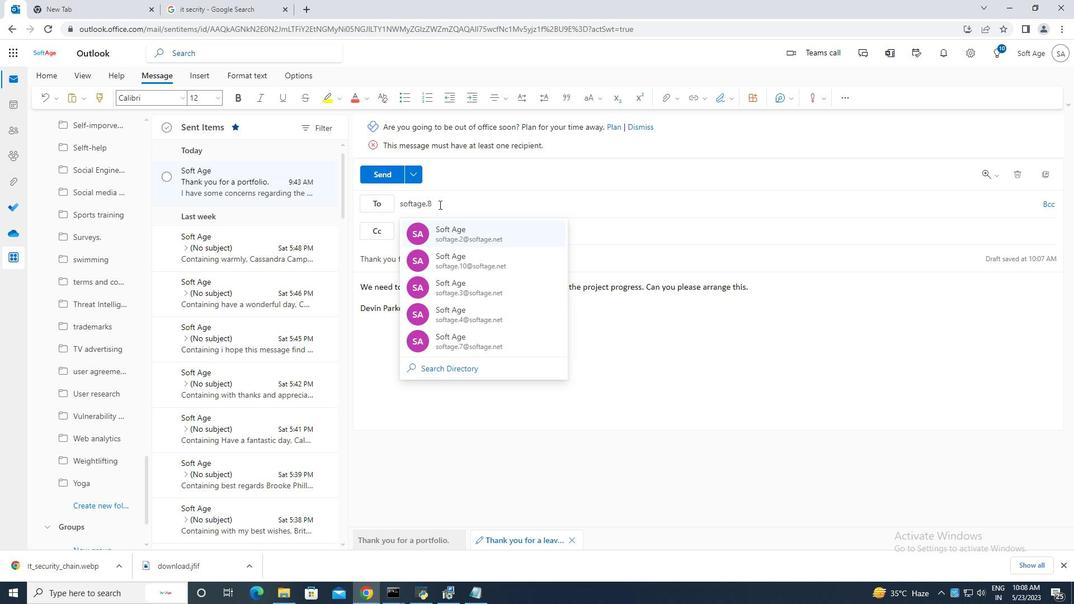
Action: Mouse moved to (531, 242)
Screenshot: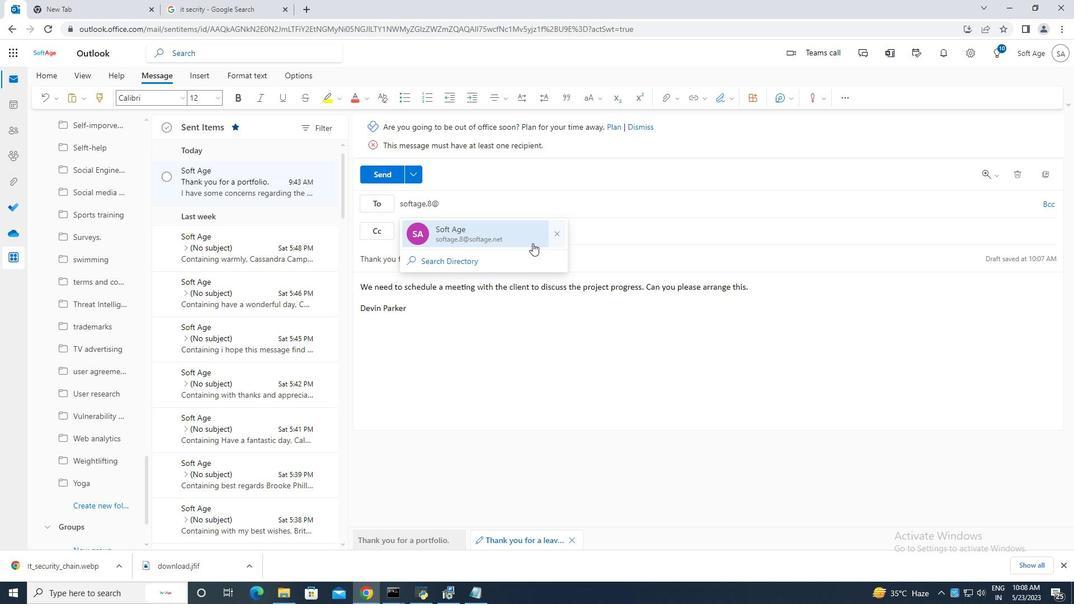
Action: Mouse pressed left at (531, 242)
Screenshot: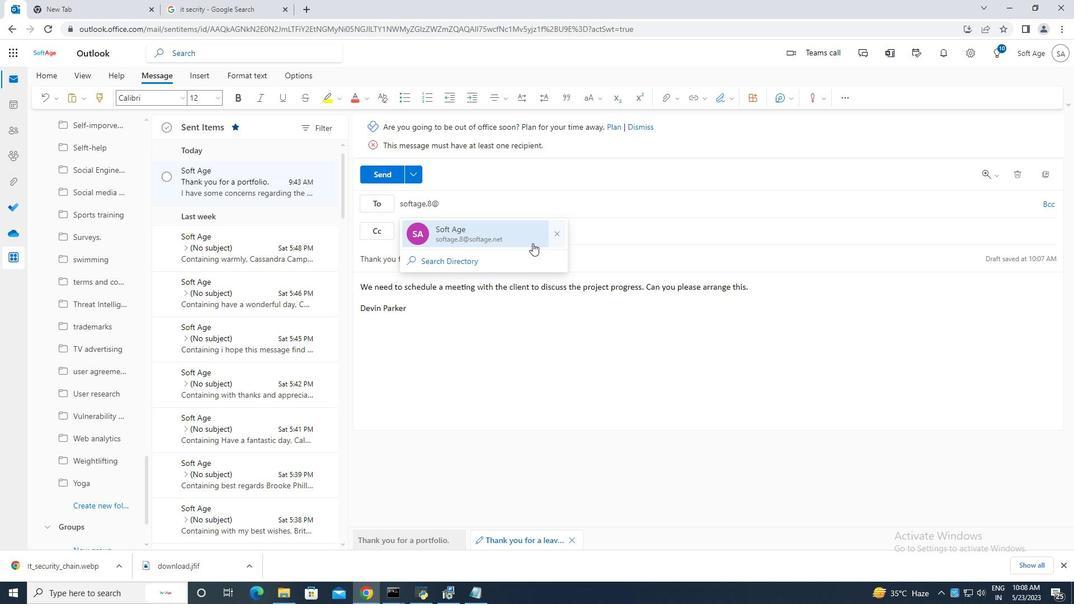
Action: Mouse moved to (379, 158)
Screenshot: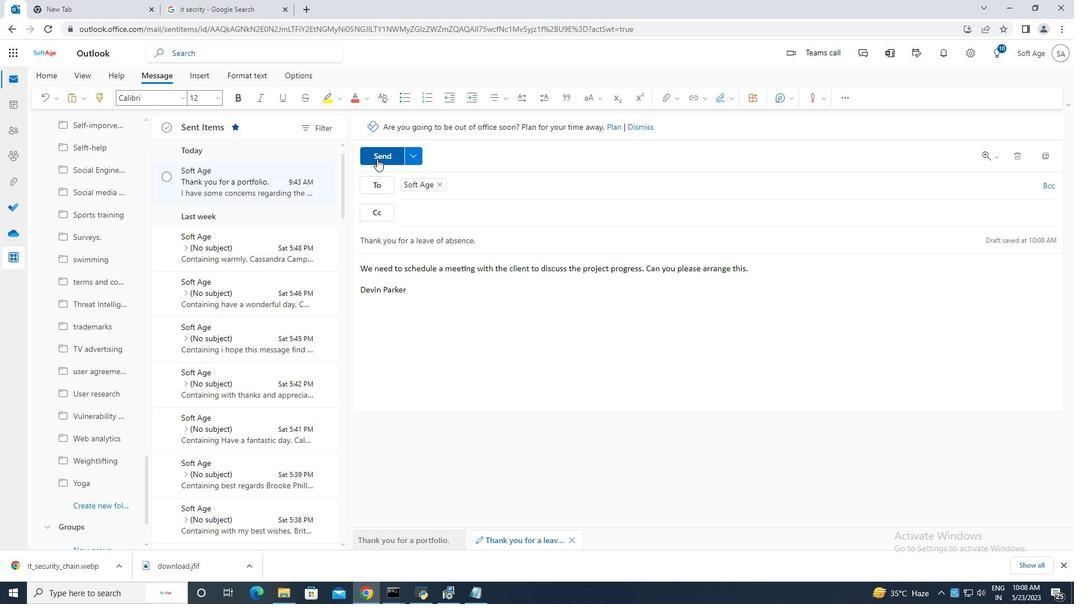 
Action: Mouse pressed left at (379, 158)
Screenshot: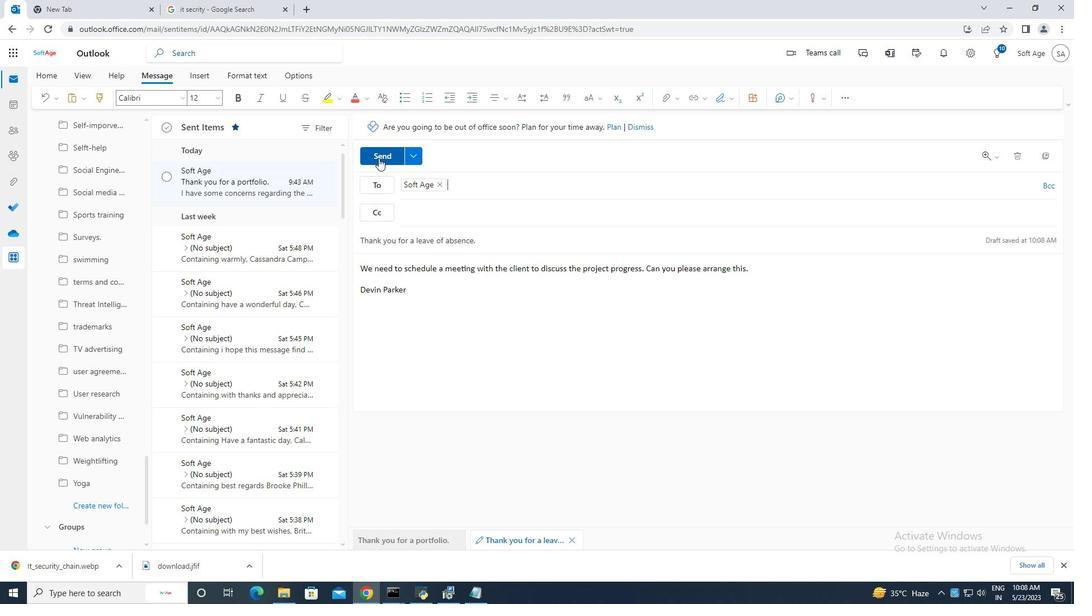 
Action: Mouse moved to (166, 176)
Screenshot: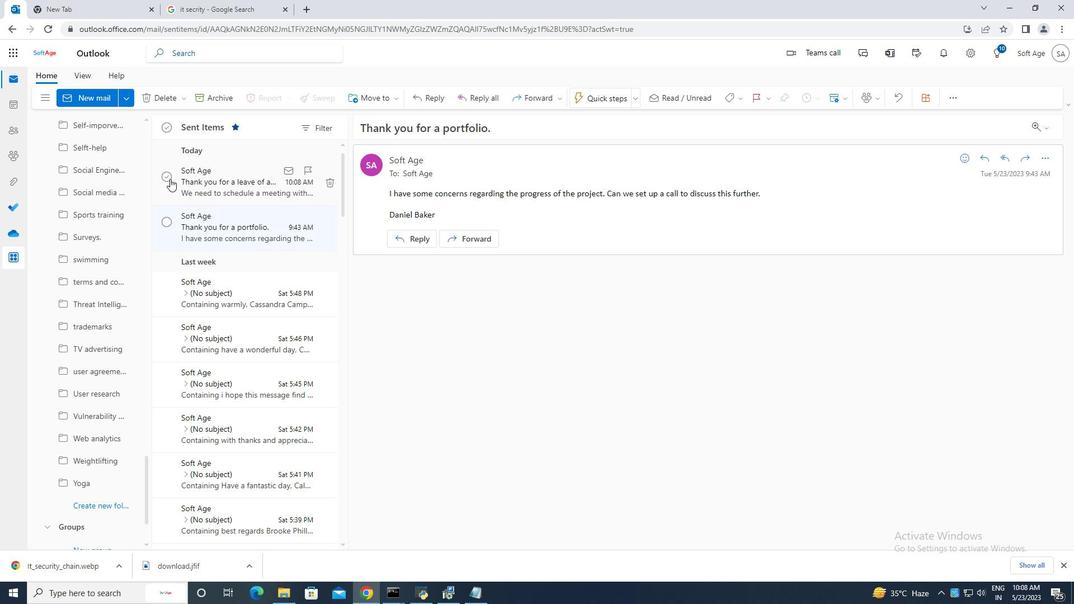 
Action: Mouse pressed left at (166, 176)
Screenshot: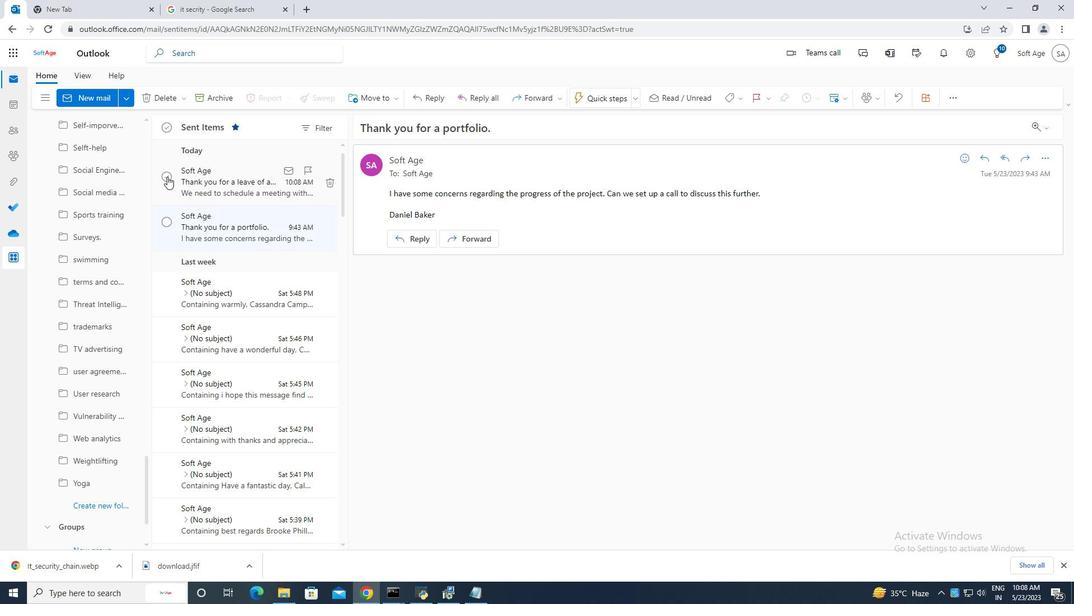 
Action: Mouse moved to (387, 101)
Screenshot: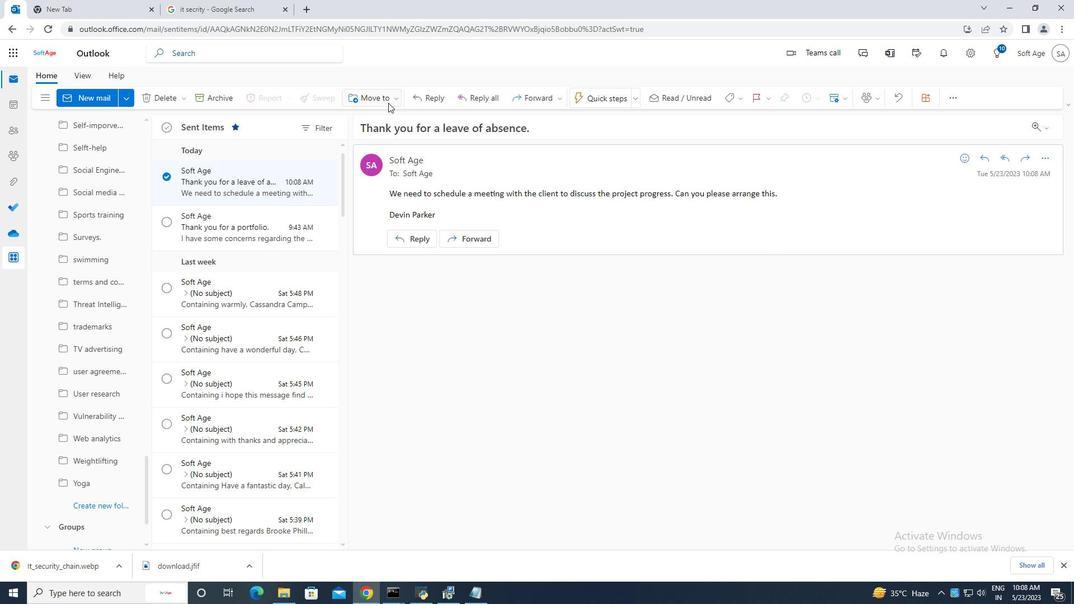 
Action: Mouse pressed left at (387, 101)
Screenshot: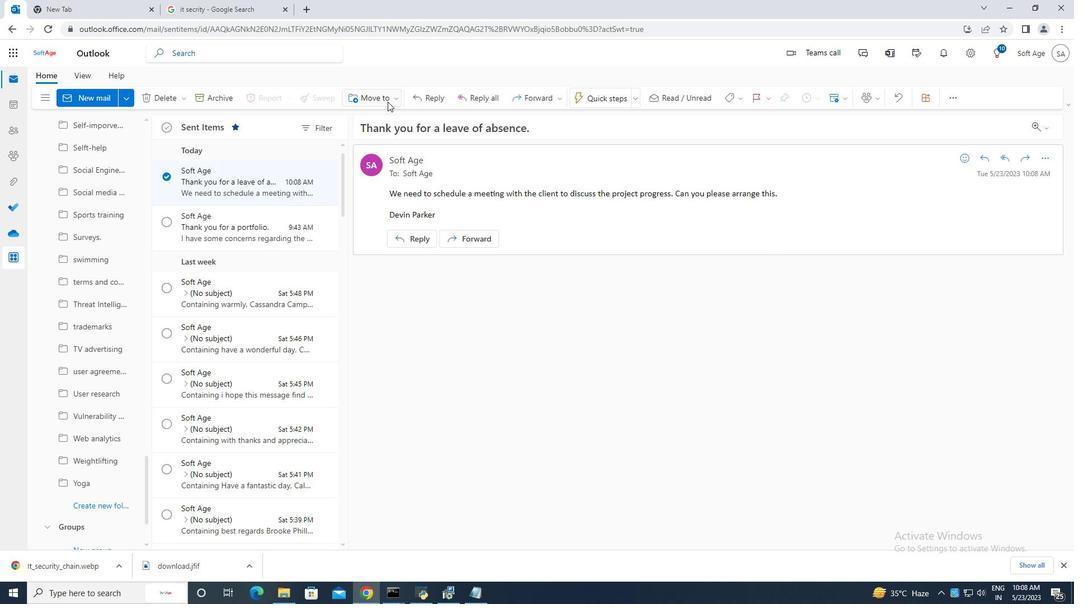 
Action: Mouse moved to (417, 119)
Screenshot: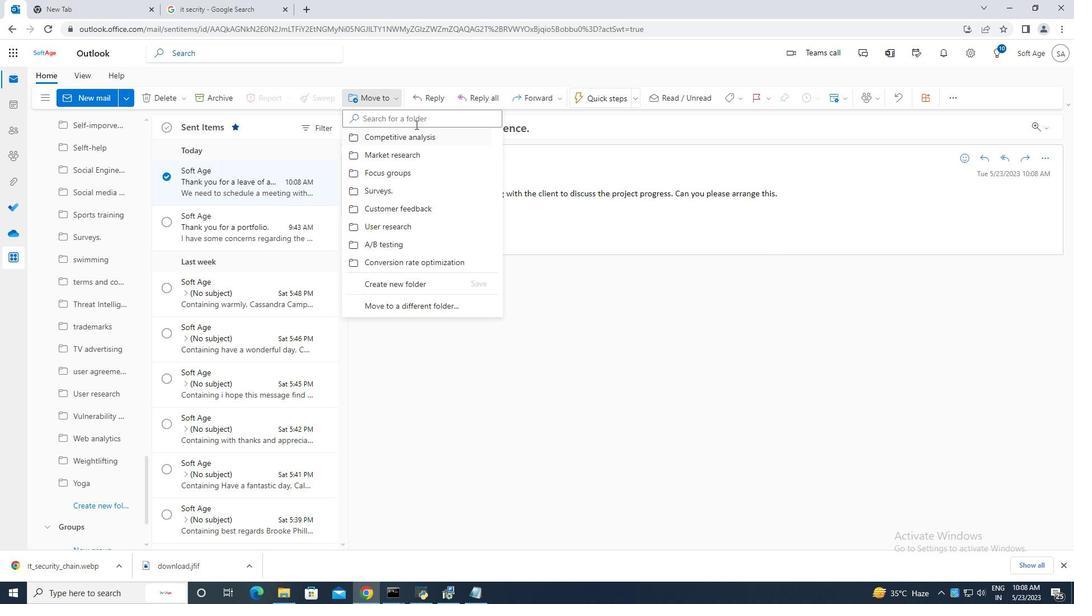 
Action: Mouse pressed left at (417, 119)
Screenshot: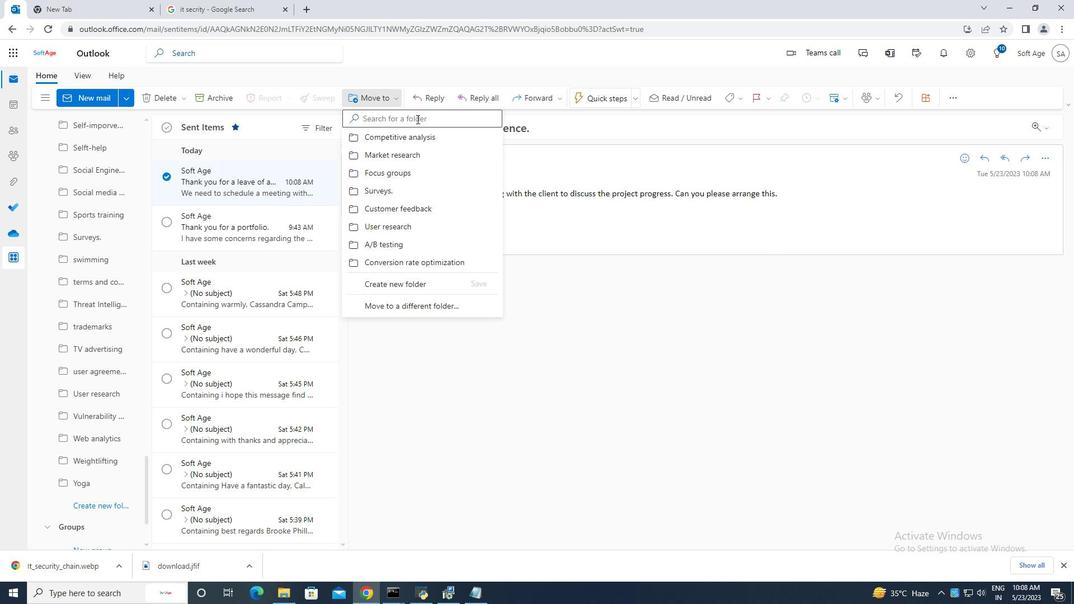 
Action: Mouse moved to (417, 119)
Screenshot: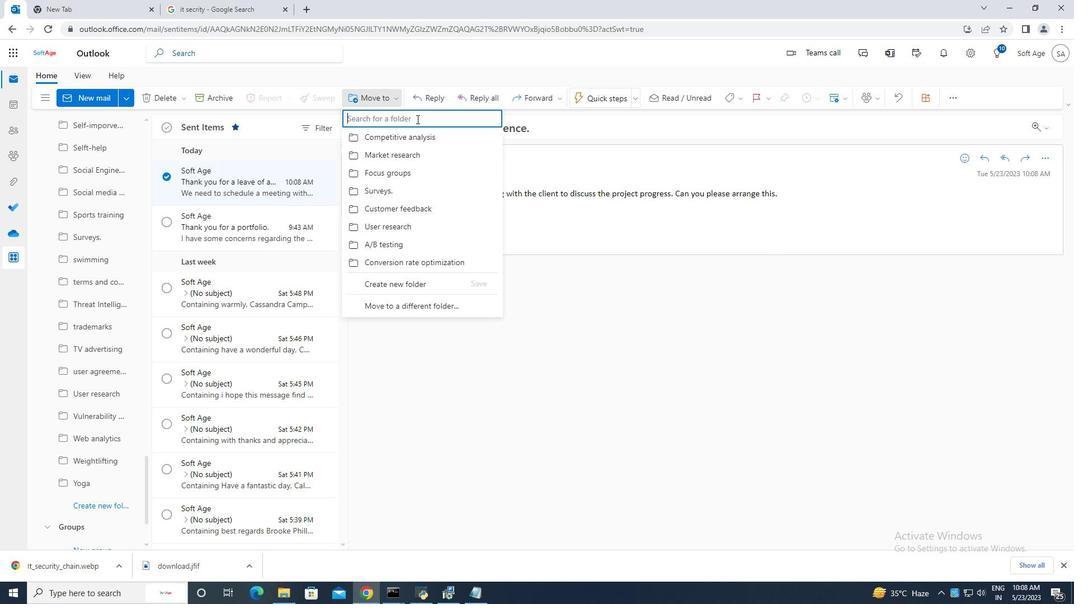 
Action: Key pressed competive<Key.backspace><Key.backspace>tive
Screenshot: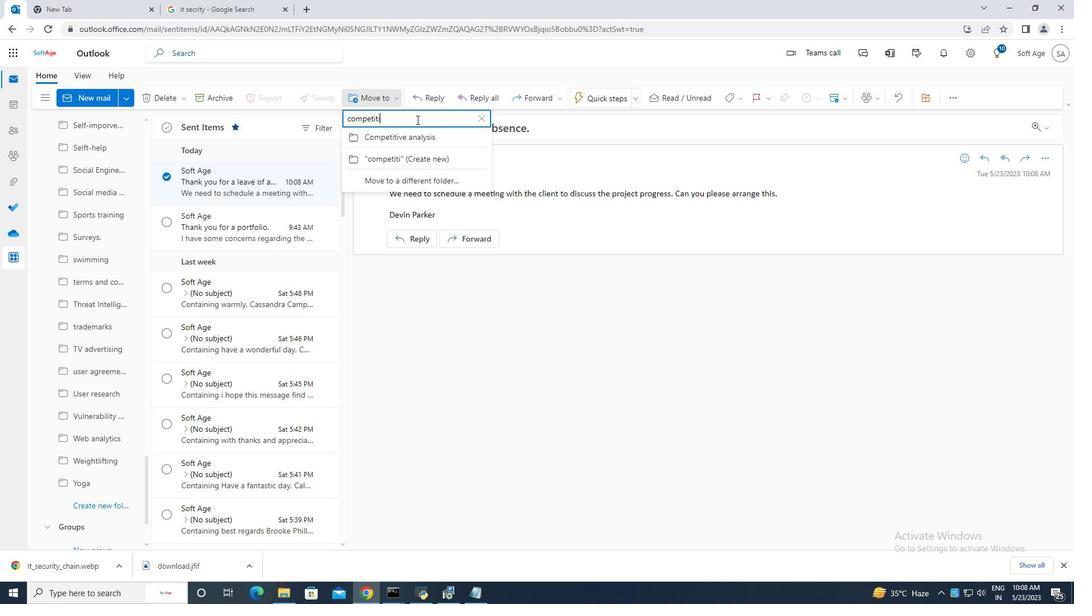 
Action: Mouse moved to (410, 138)
Screenshot: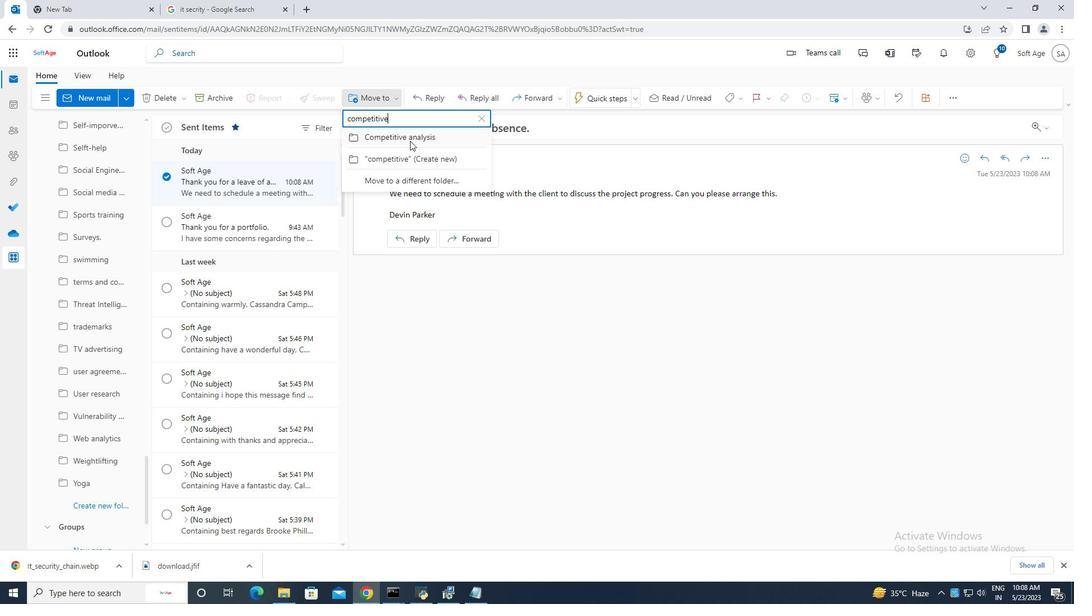 
Action: Mouse pressed left at (410, 138)
Screenshot: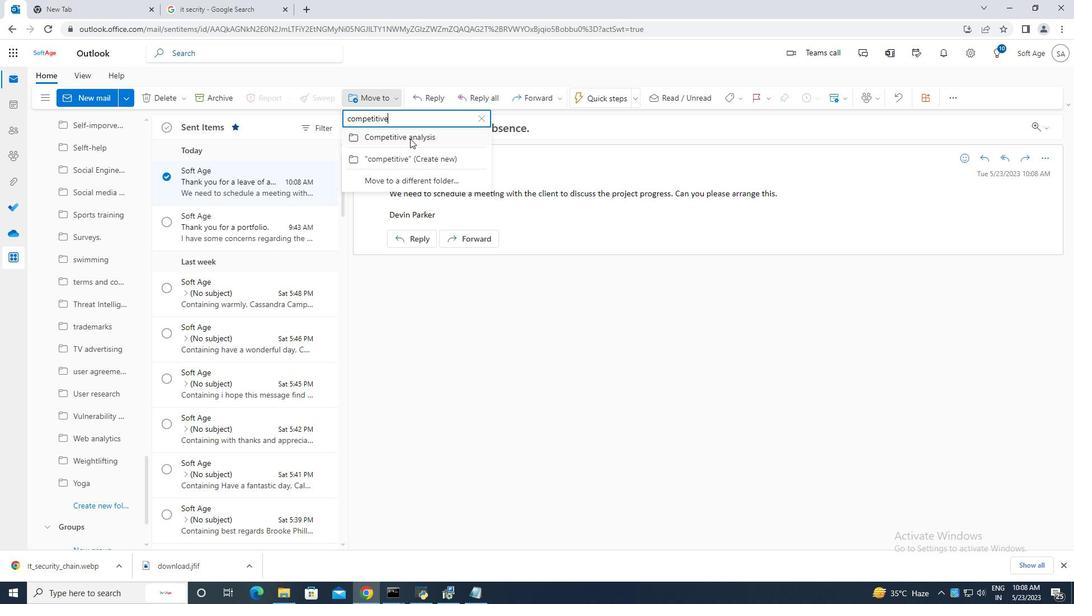 
Action: Mouse moved to (403, 186)
Screenshot: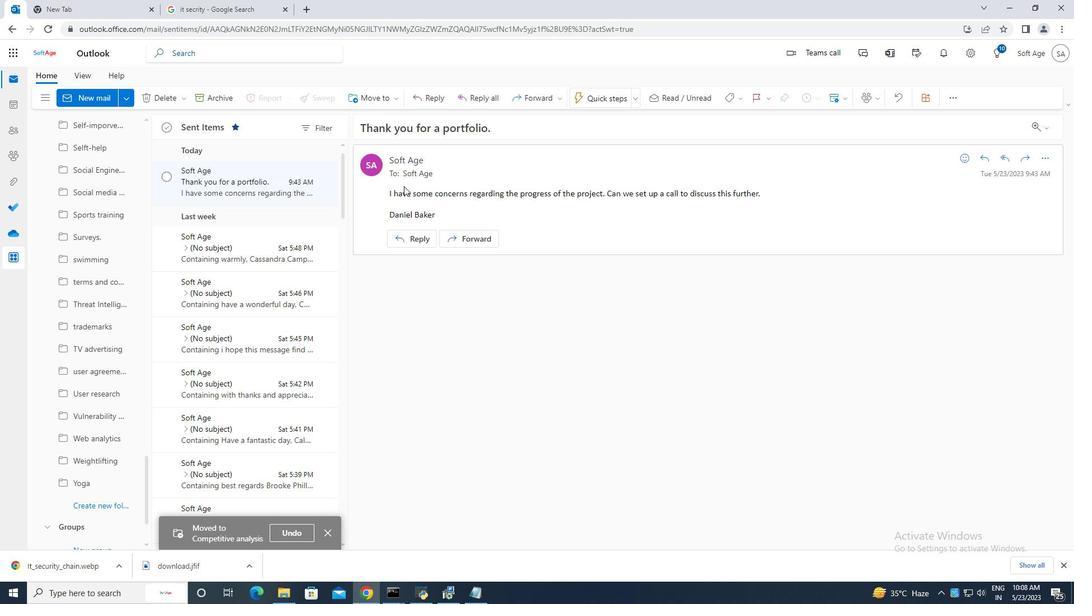 
